 Task: Create a due date automation trigger when advanced on, on the tuesday before a card is due add content with a description not containing resume at 11:00 AM.
Action: Mouse moved to (869, 267)
Screenshot: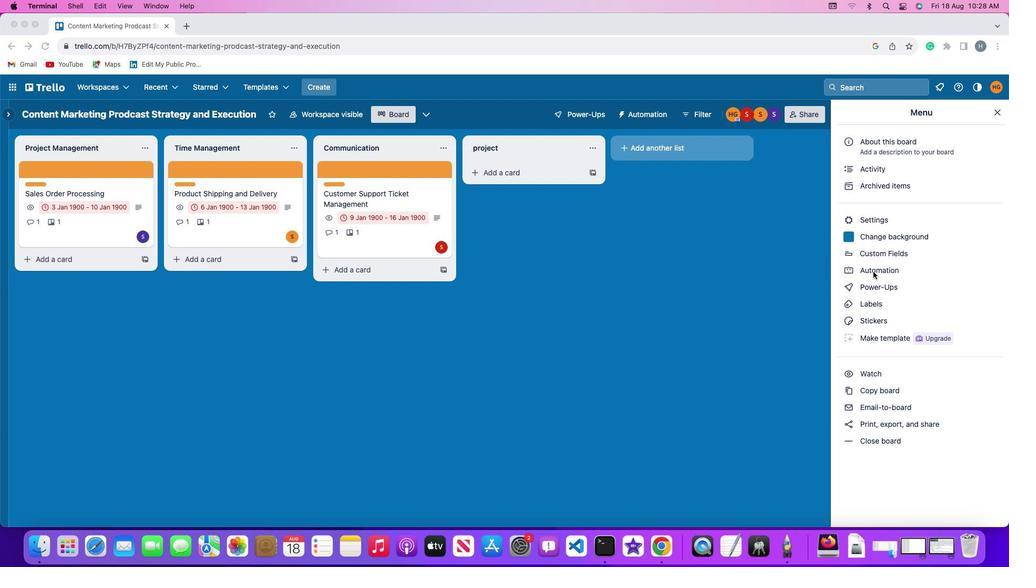 
Action: Mouse pressed left at (869, 267)
Screenshot: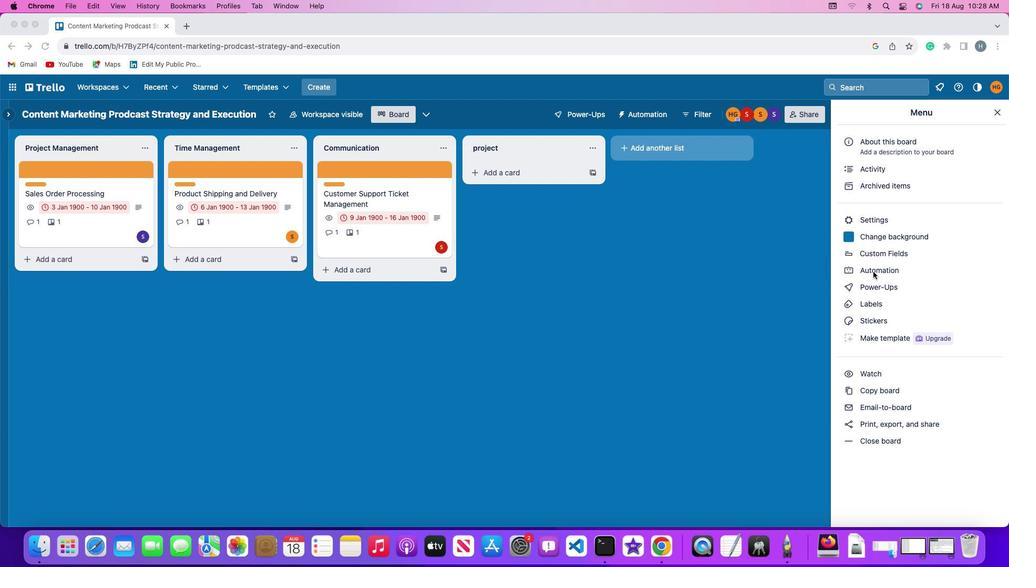 
Action: Mouse pressed left at (869, 267)
Screenshot: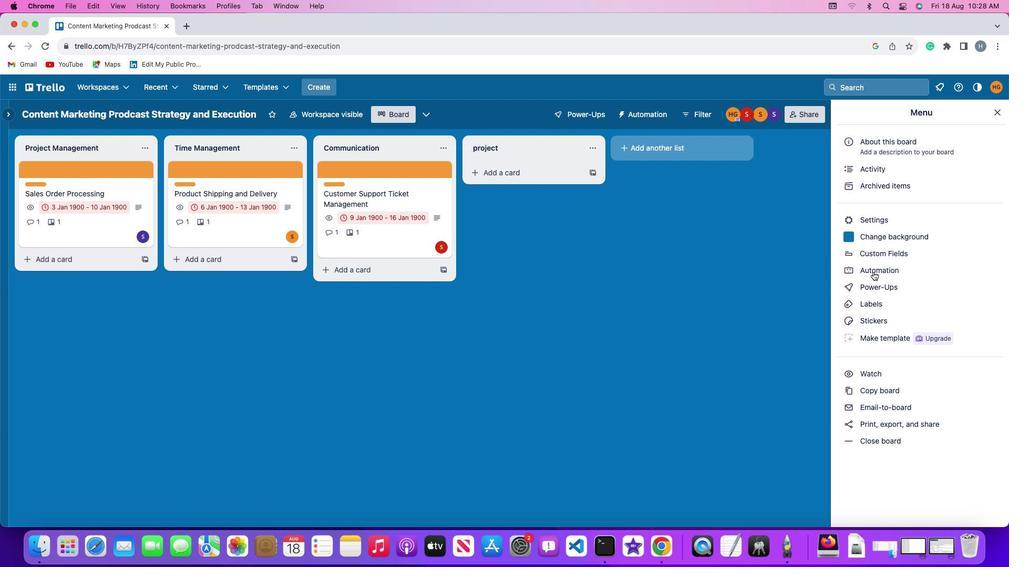 
Action: Mouse moved to (54, 243)
Screenshot: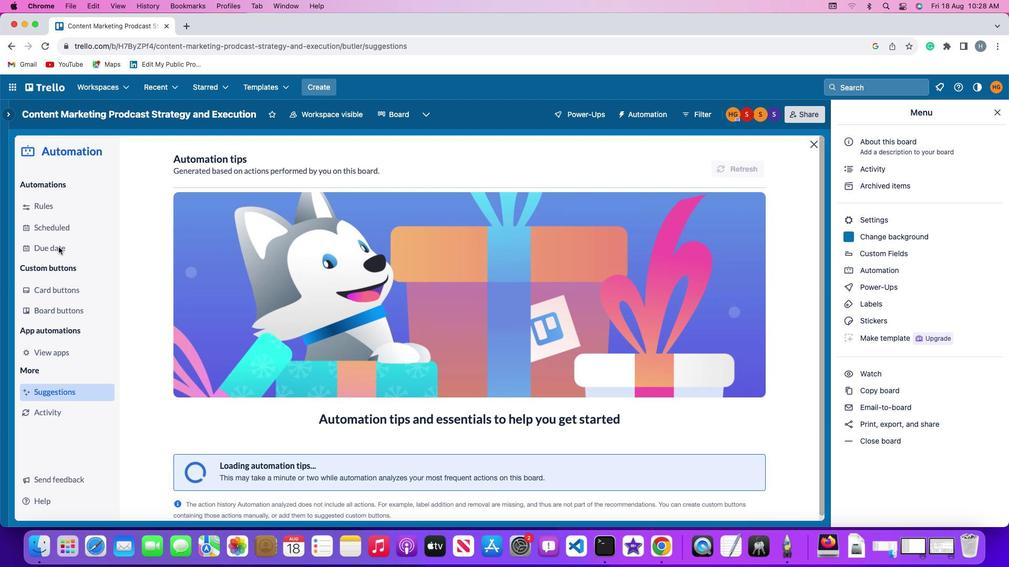 
Action: Mouse pressed left at (54, 243)
Screenshot: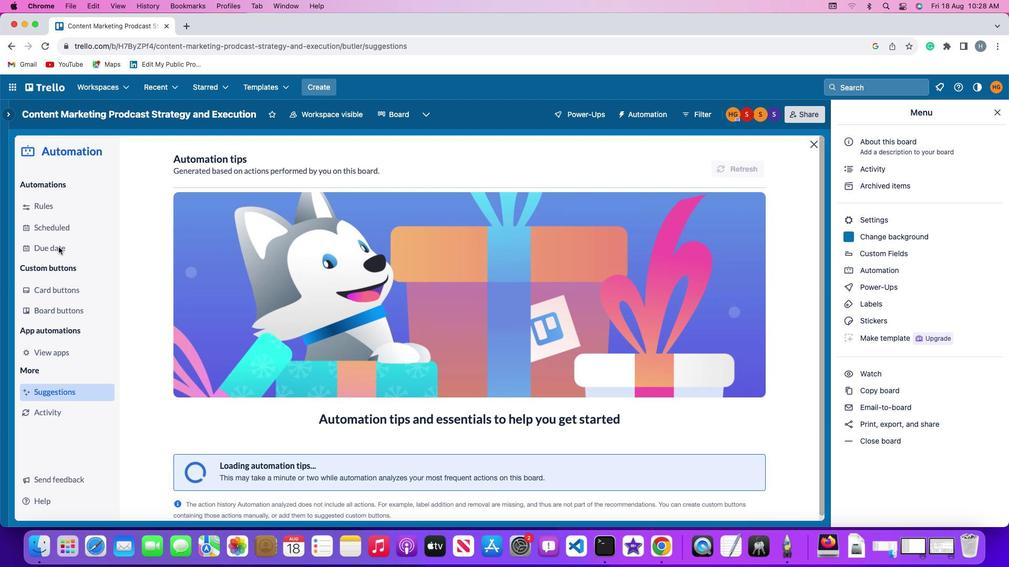 
Action: Mouse moved to (700, 158)
Screenshot: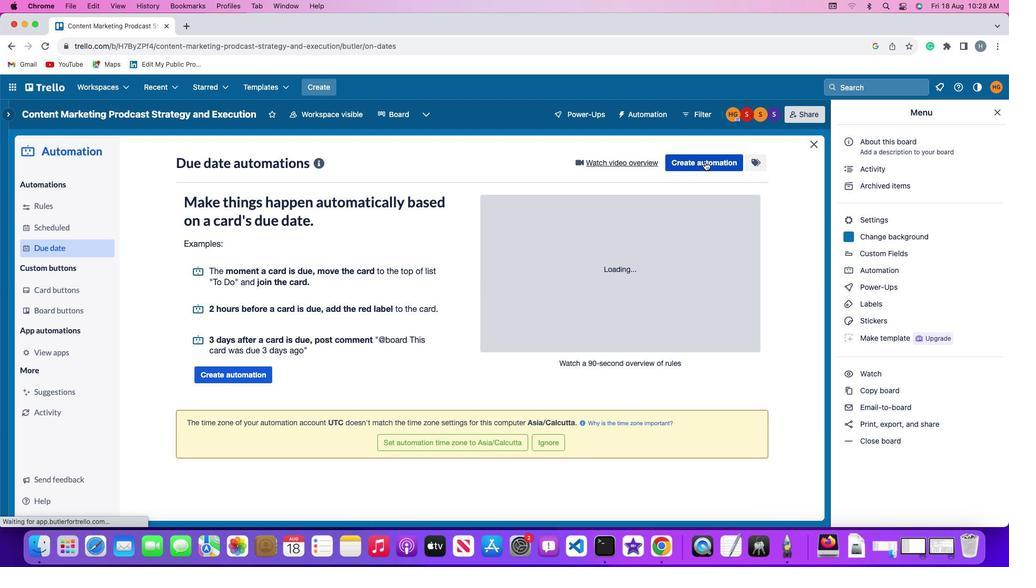 
Action: Mouse pressed left at (700, 158)
Screenshot: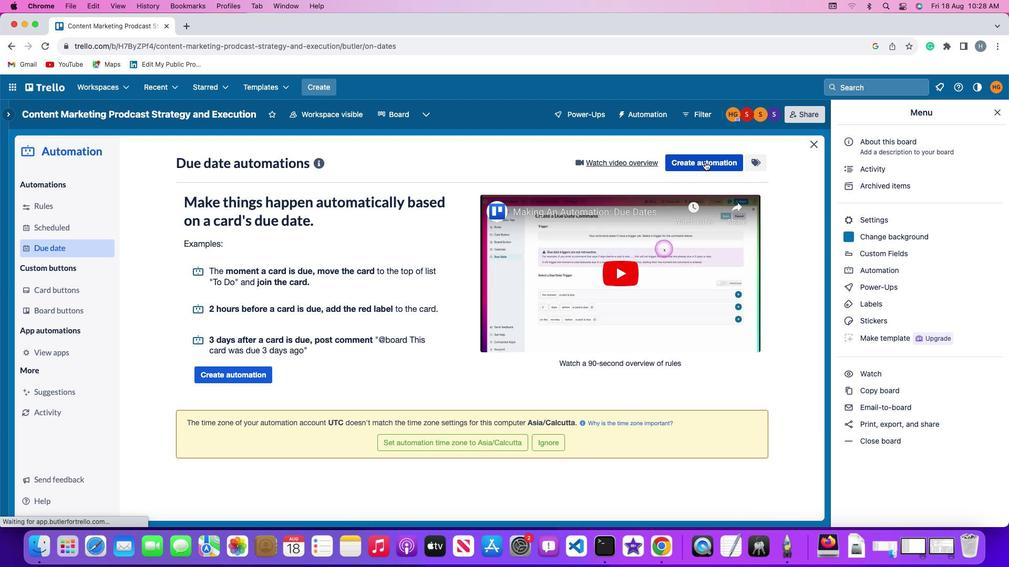 
Action: Mouse moved to (193, 260)
Screenshot: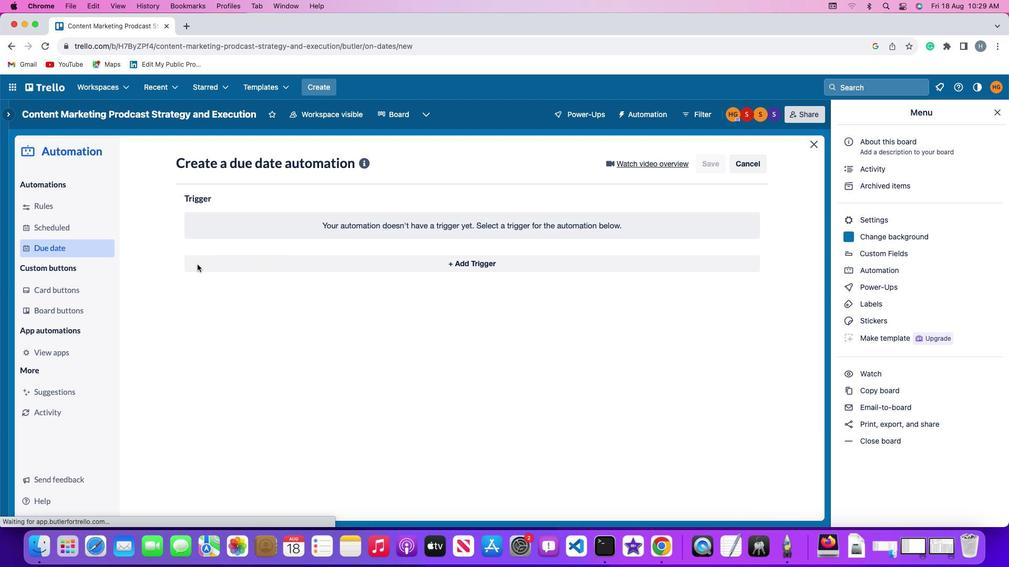 
Action: Mouse pressed left at (193, 260)
Screenshot: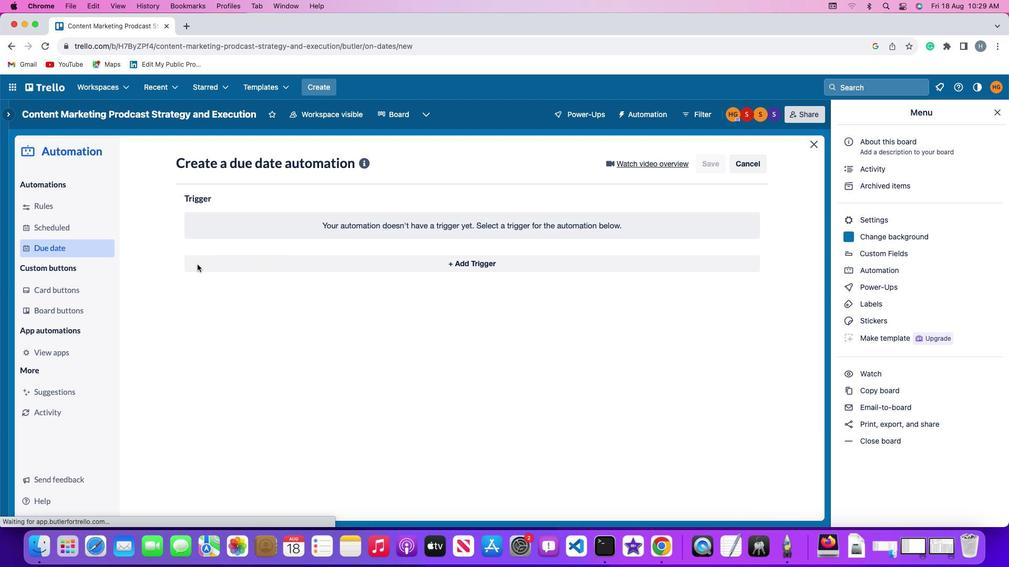 
Action: Mouse moved to (236, 460)
Screenshot: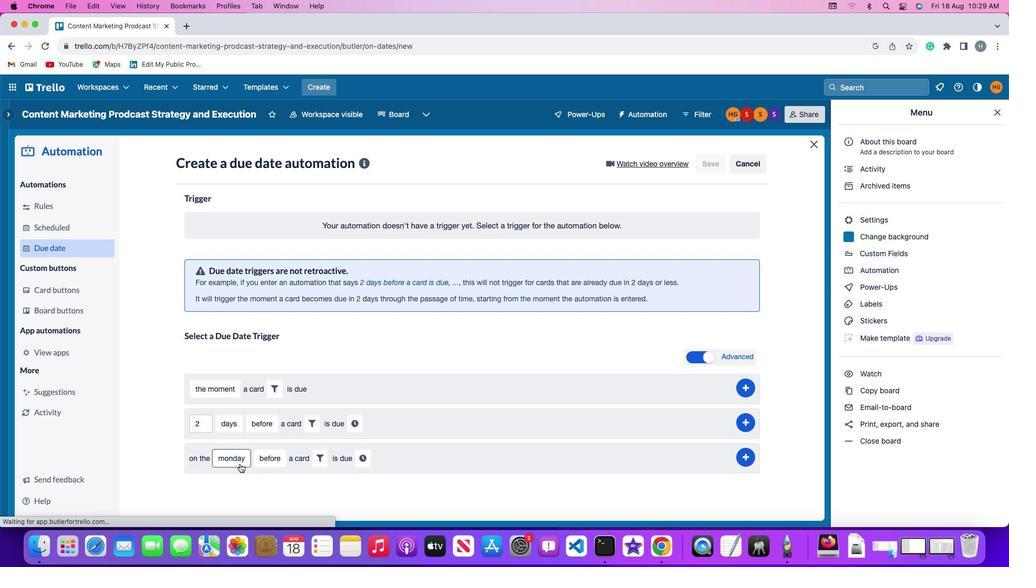 
Action: Mouse pressed left at (236, 460)
Screenshot: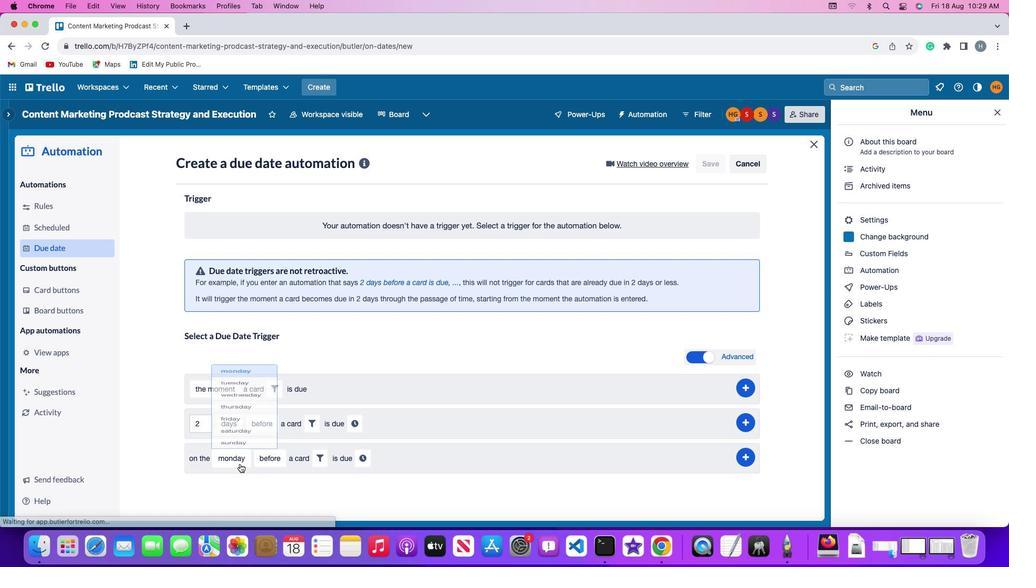 
Action: Mouse moved to (242, 329)
Screenshot: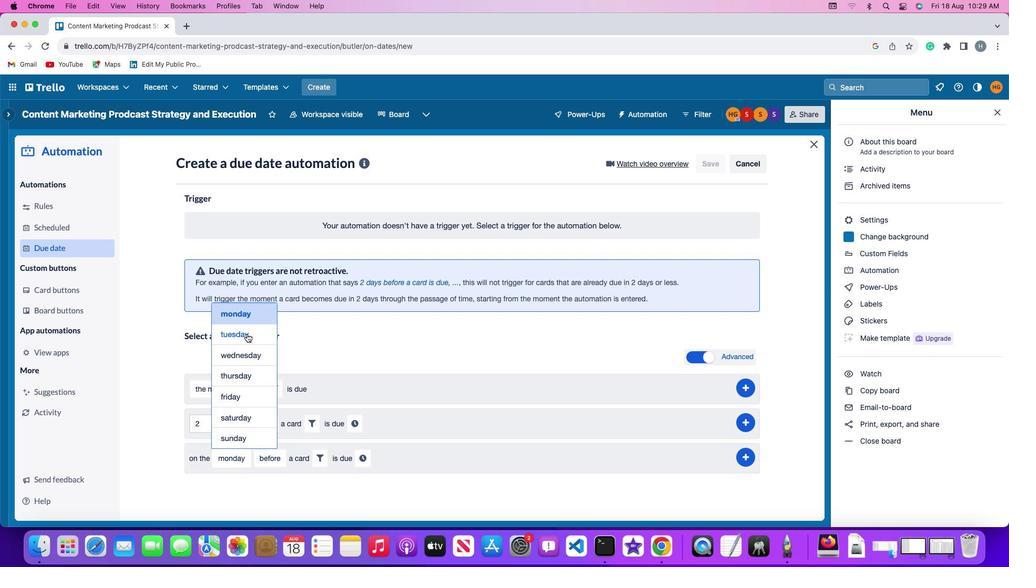 
Action: Mouse pressed left at (242, 329)
Screenshot: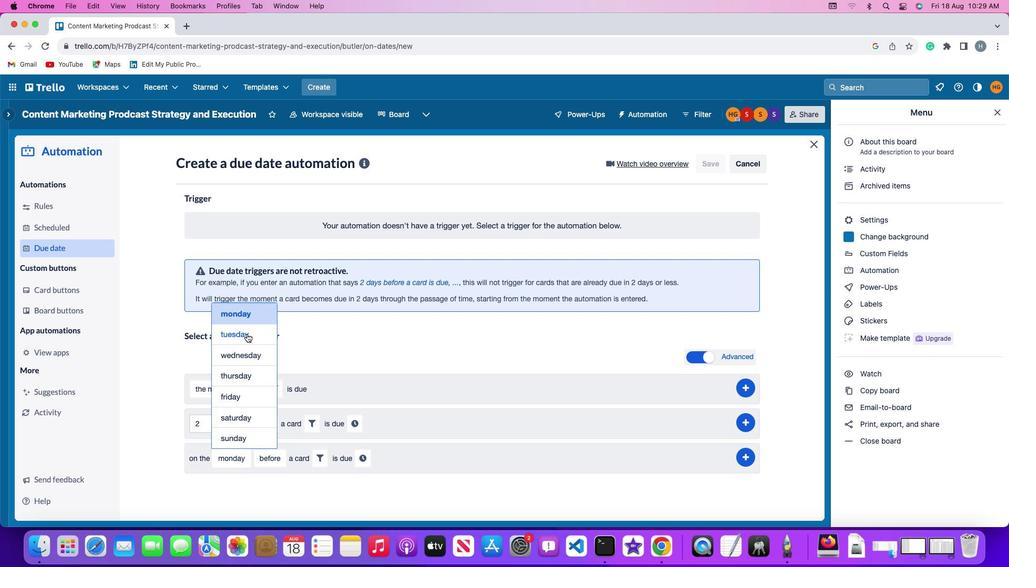 
Action: Mouse moved to (267, 450)
Screenshot: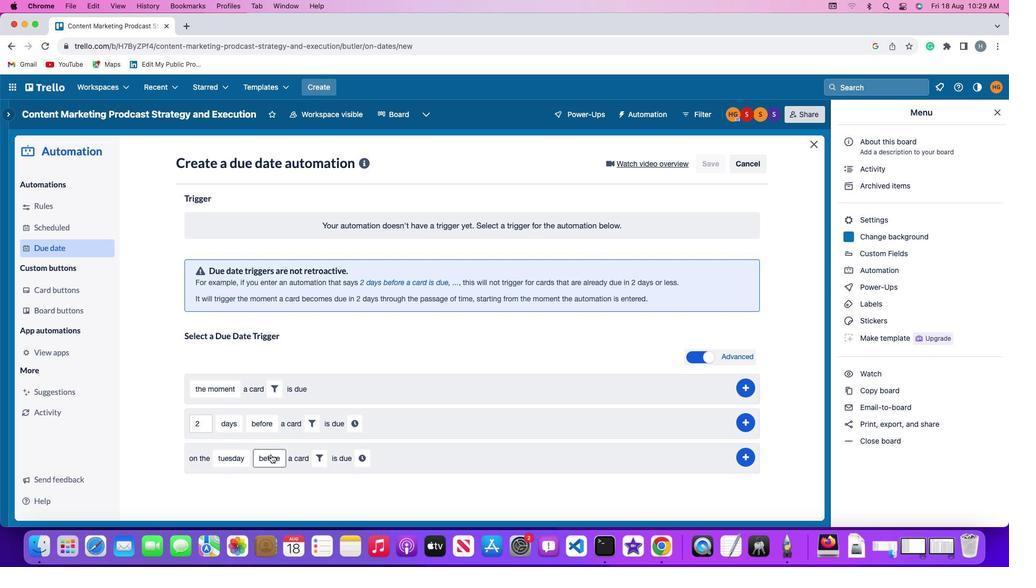 
Action: Mouse pressed left at (267, 450)
Screenshot: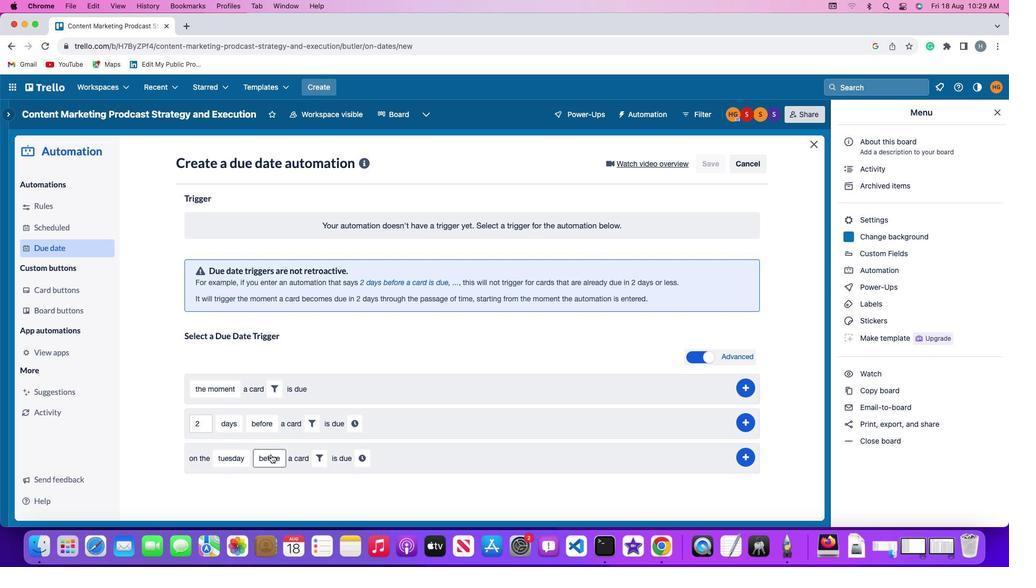 
Action: Mouse moved to (278, 374)
Screenshot: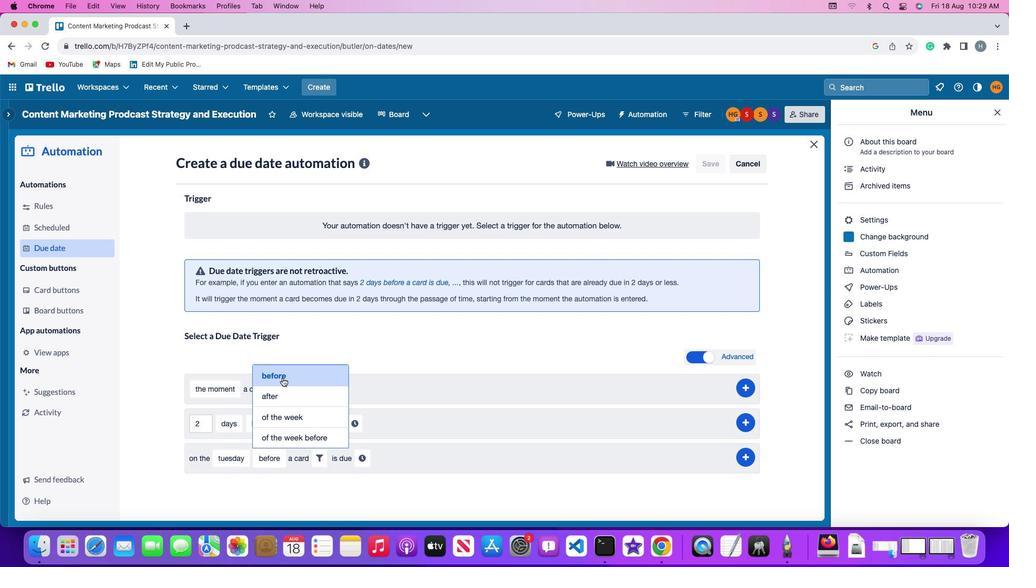 
Action: Mouse pressed left at (278, 374)
Screenshot: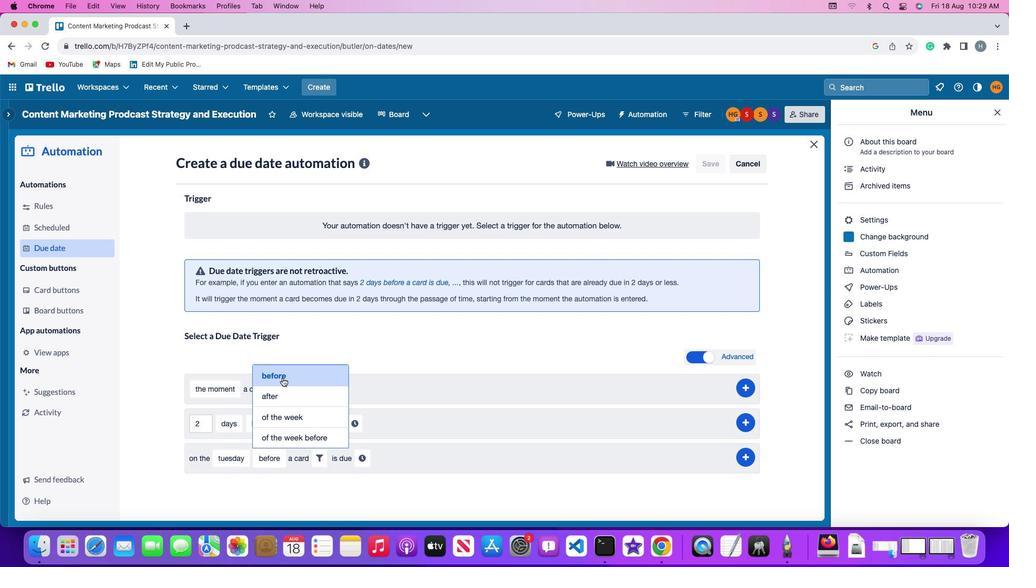 
Action: Mouse moved to (319, 455)
Screenshot: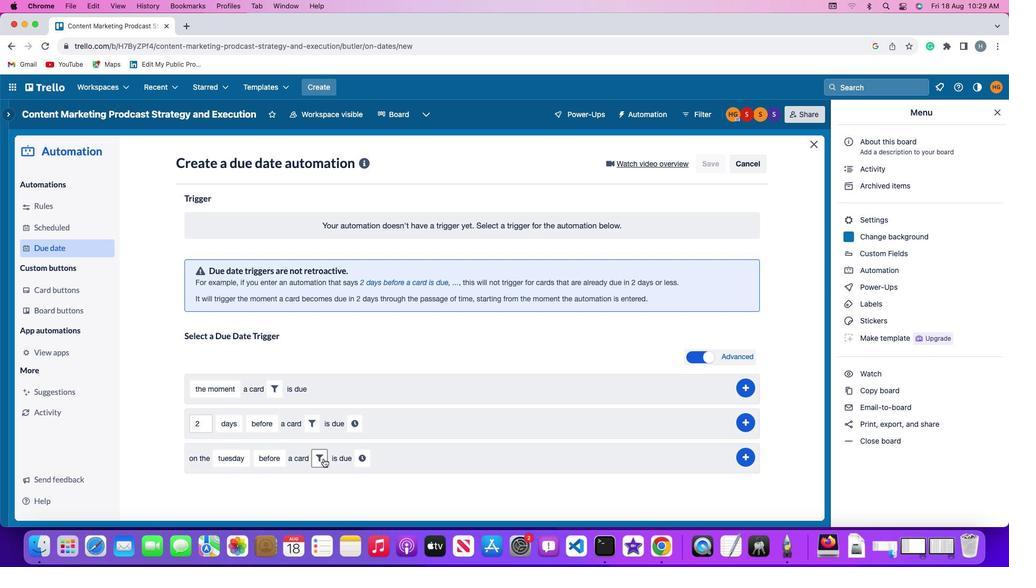
Action: Mouse pressed left at (319, 455)
Screenshot: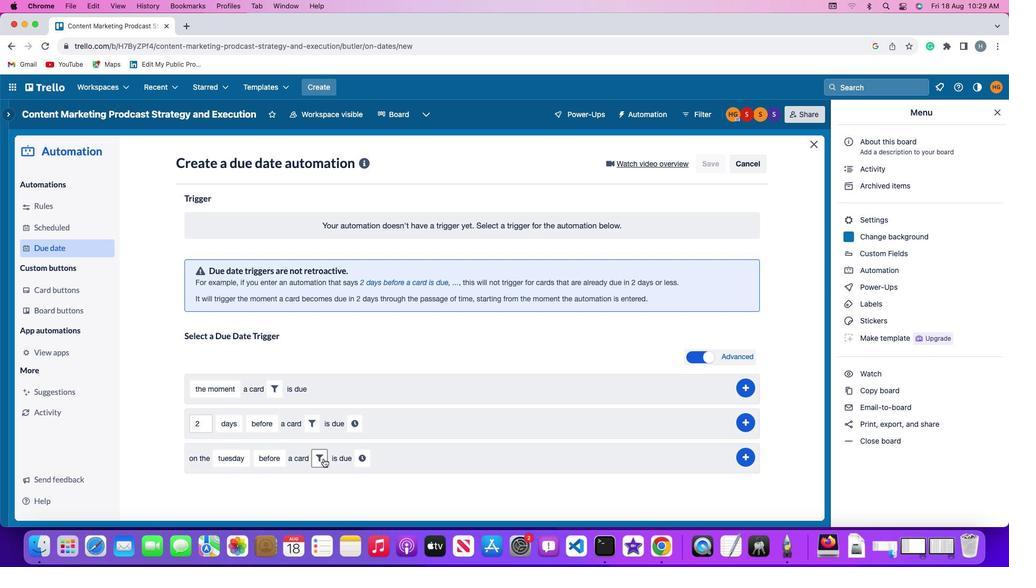 
Action: Mouse moved to (449, 485)
Screenshot: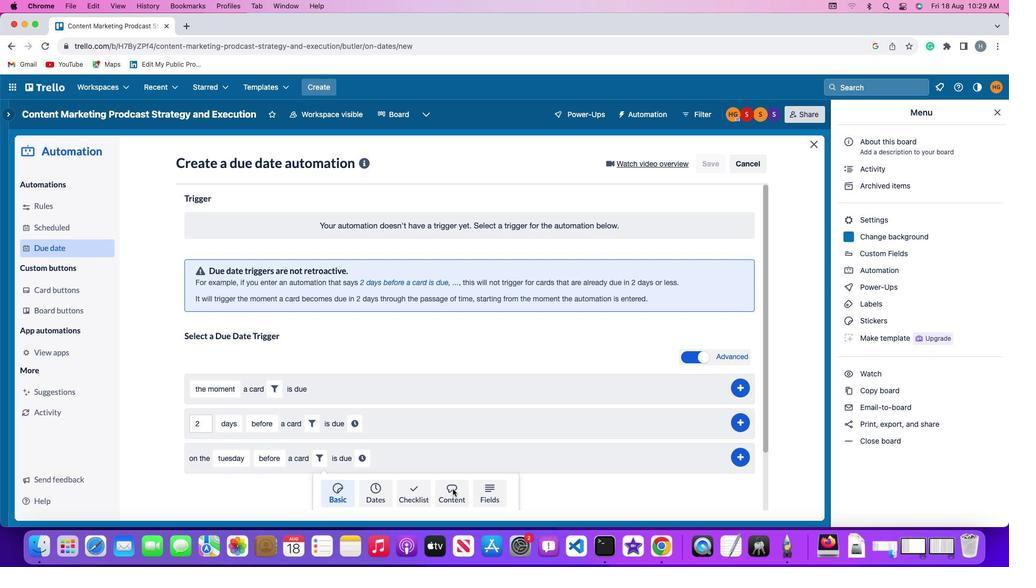
Action: Mouse pressed left at (449, 485)
Screenshot: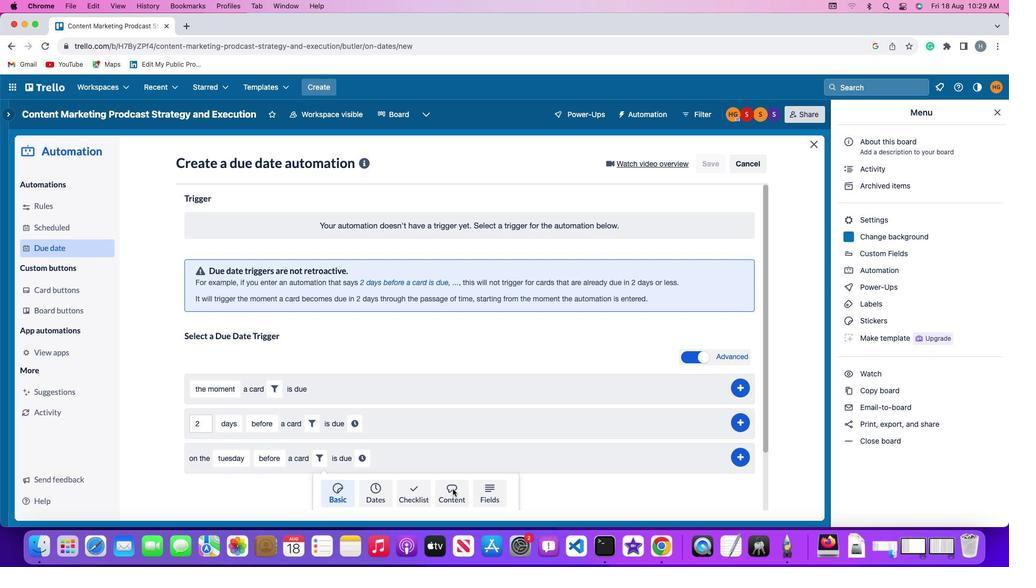 
Action: Mouse moved to (270, 482)
Screenshot: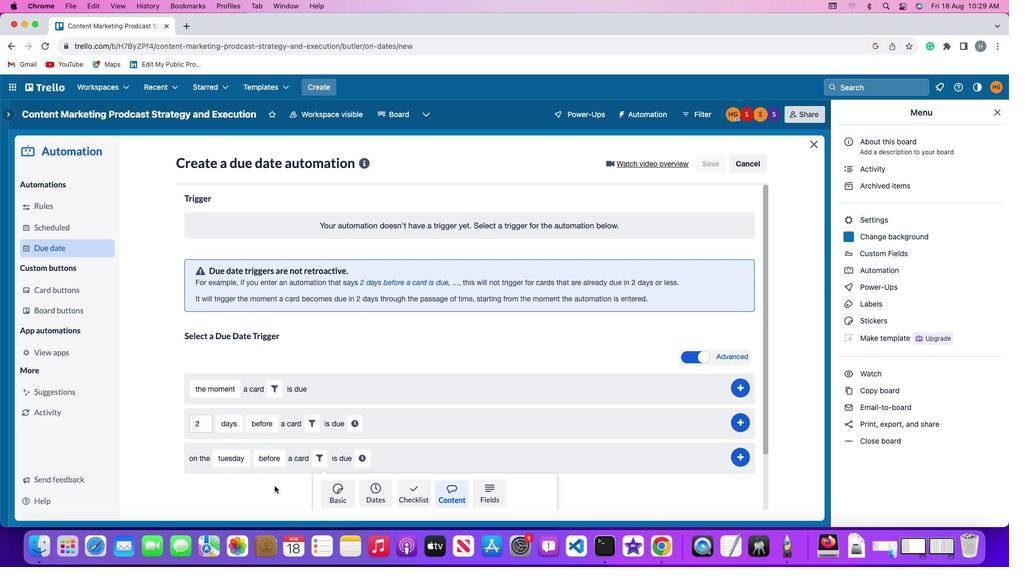 
Action: Mouse scrolled (270, 482) with delta (-3, -4)
Screenshot: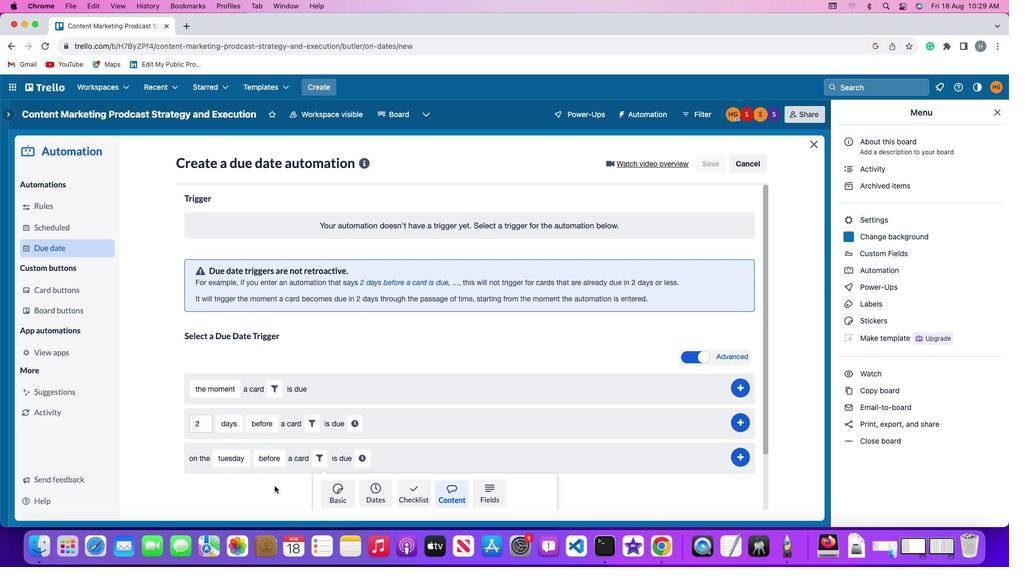 
Action: Mouse scrolled (270, 482) with delta (-3, -4)
Screenshot: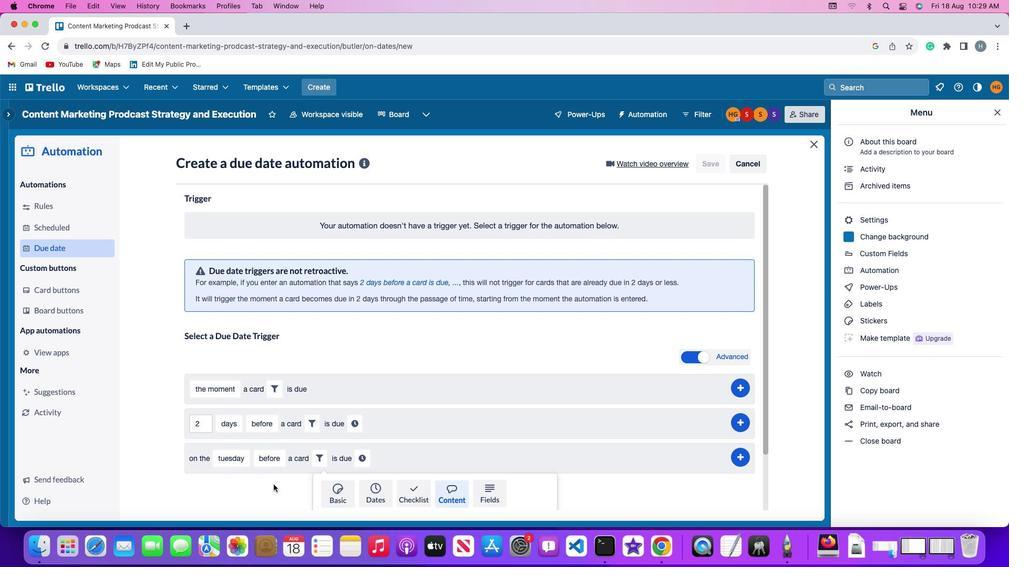 
Action: Mouse scrolled (270, 482) with delta (-3, -5)
Screenshot: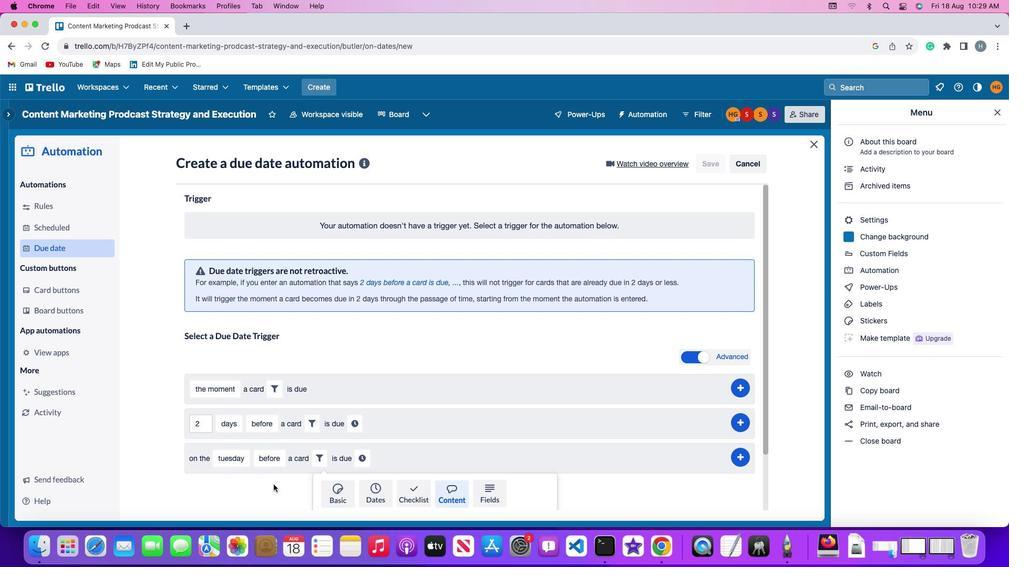 
Action: Mouse moved to (269, 480)
Screenshot: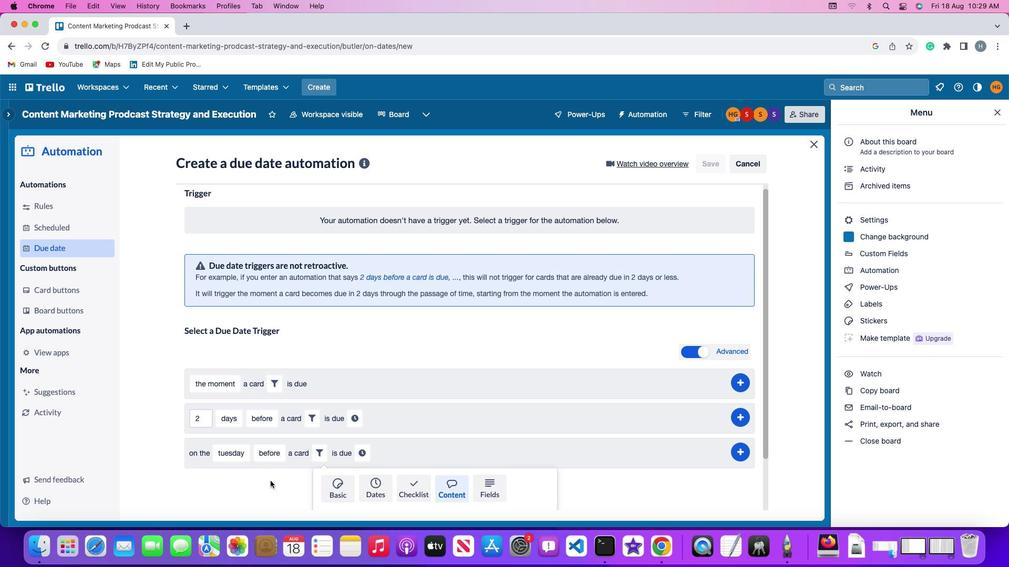 
Action: Mouse scrolled (269, 480) with delta (-3, -6)
Screenshot: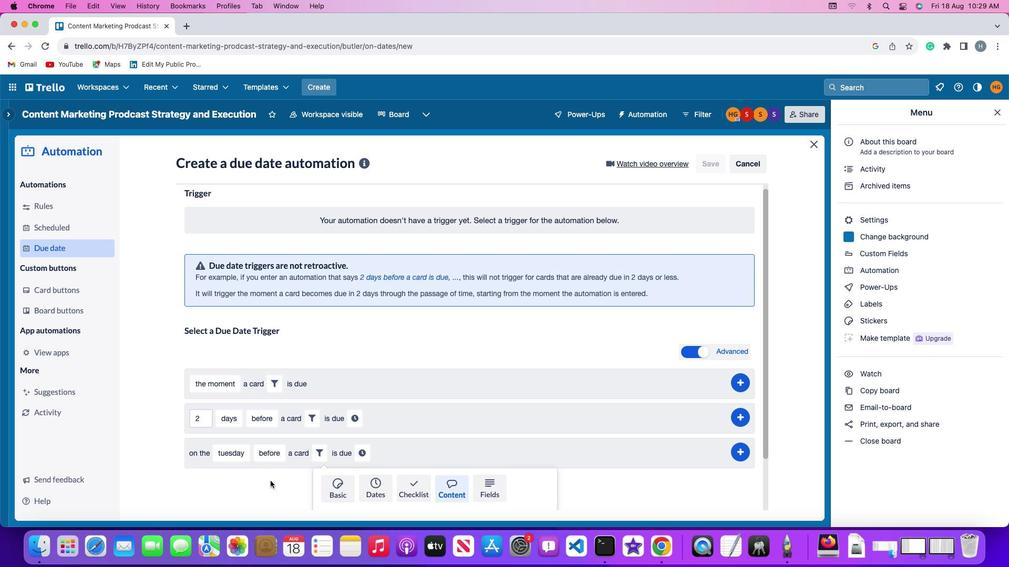 
Action: Mouse moved to (265, 476)
Screenshot: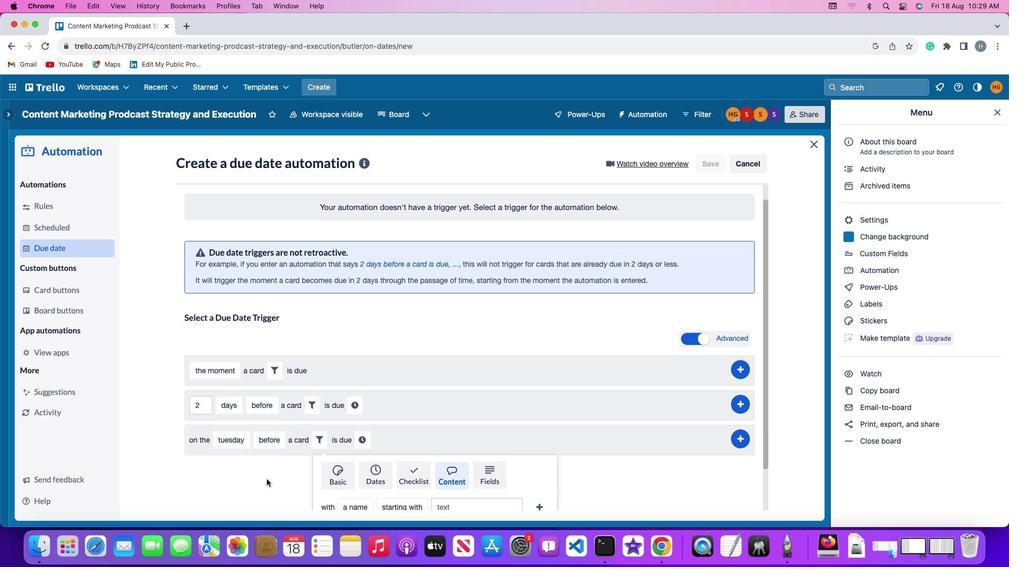 
Action: Mouse scrolled (265, 476) with delta (-3, -6)
Screenshot: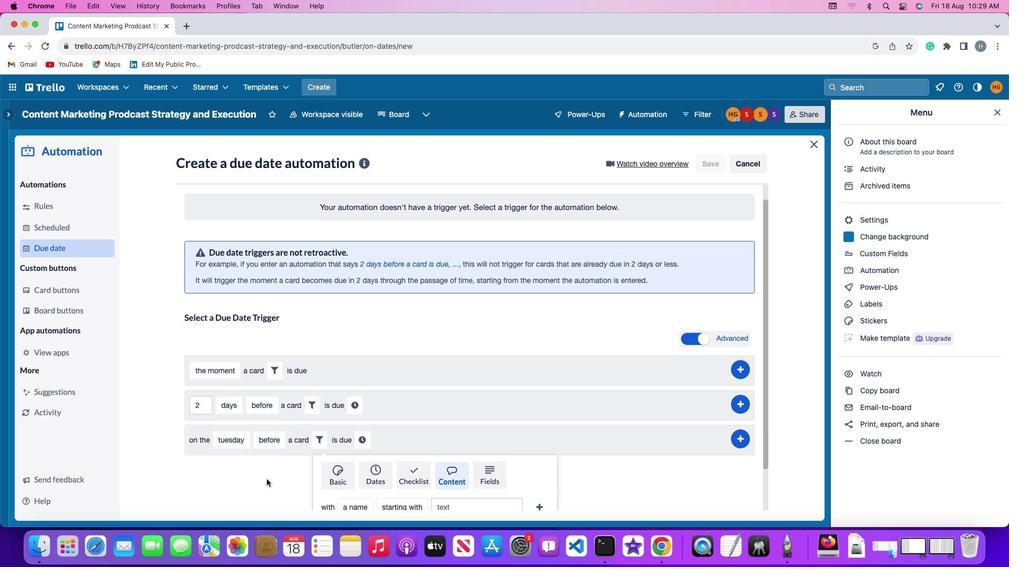 
Action: Mouse moved to (352, 455)
Screenshot: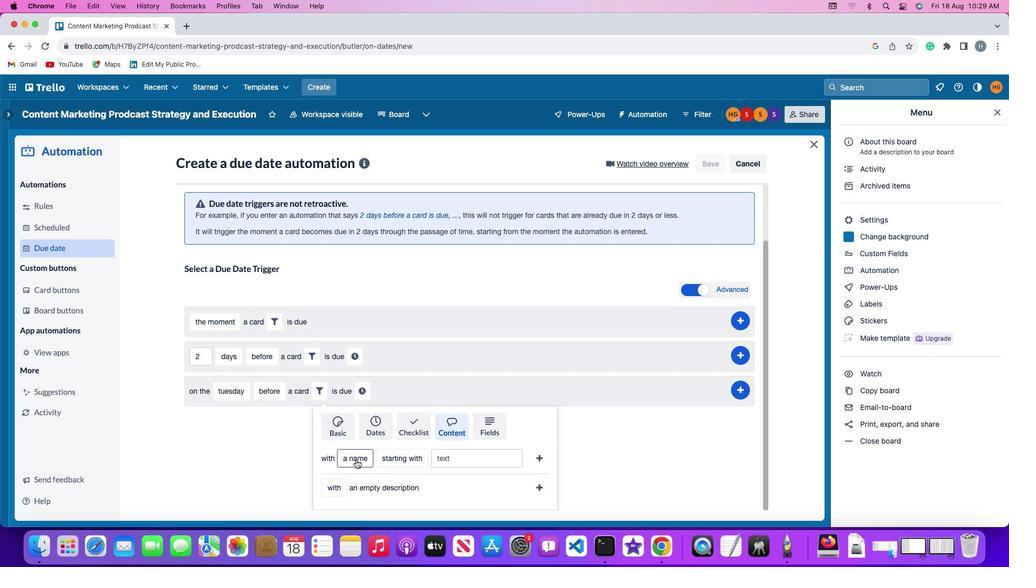 
Action: Mouse pressed left at (352, 455)
Screenshot: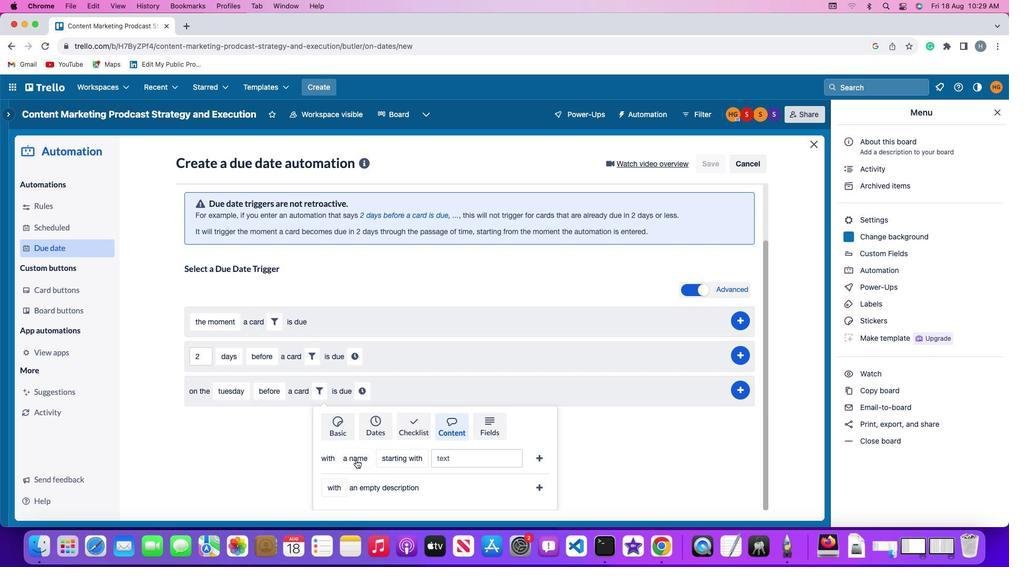
Action: Mouse moved to (360, 415)
Screenshot: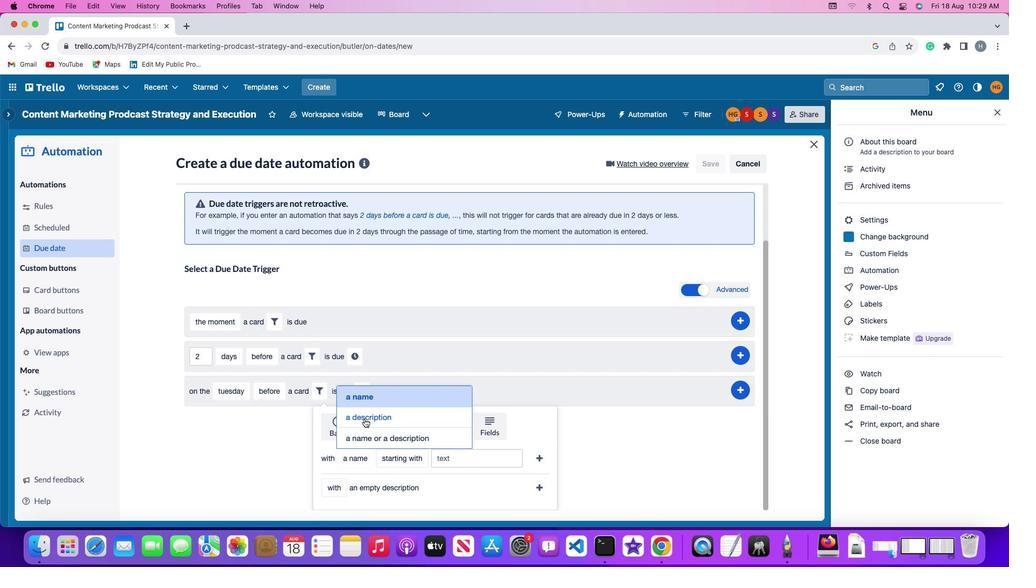 
Action: Mouse pressed left at (360, 415)
Screenshot: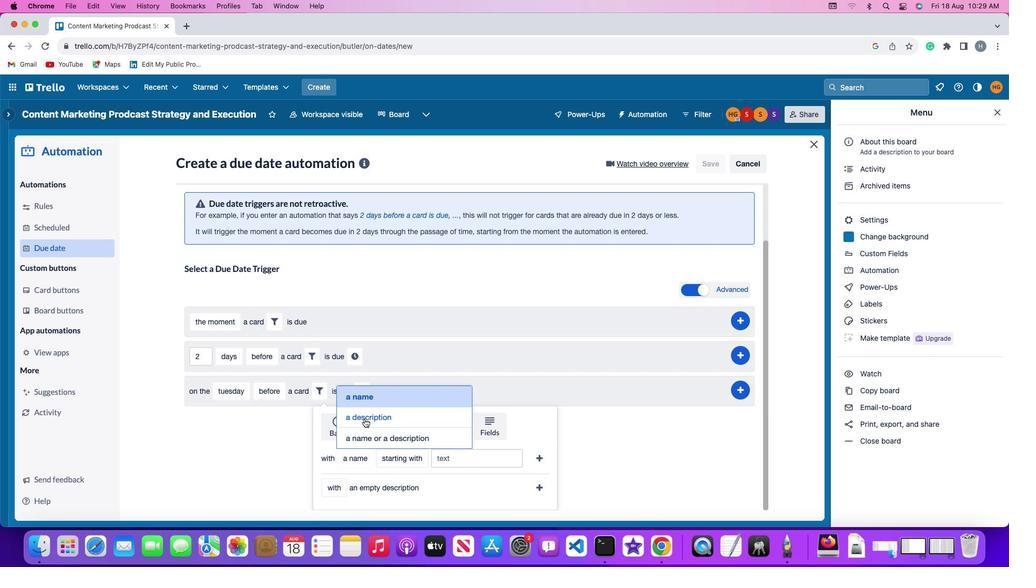 
Action: Mouse moved to (408, 452)
Screenshot: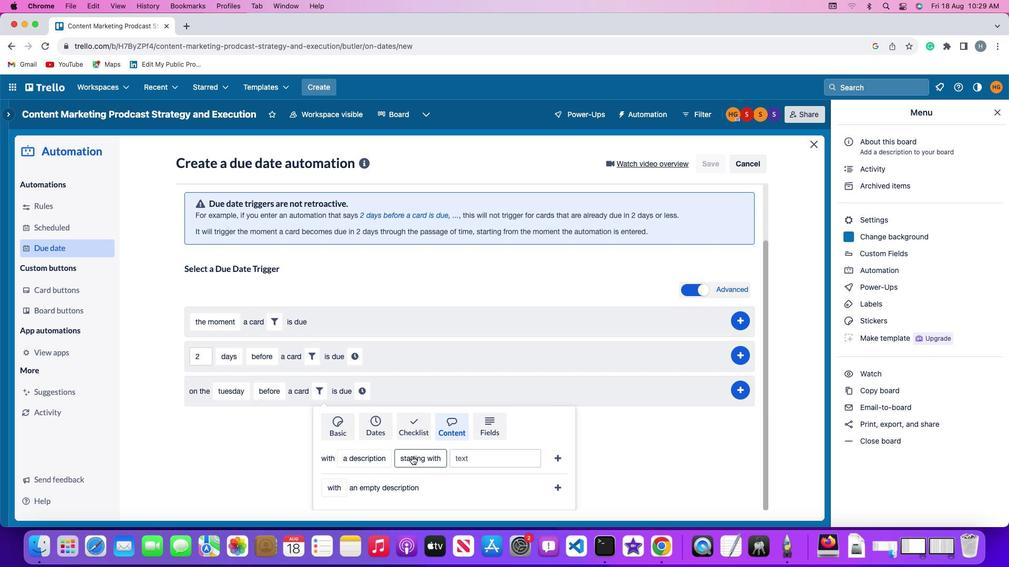 
Action: Mouse pressed left at (408, 452)
Screenshot: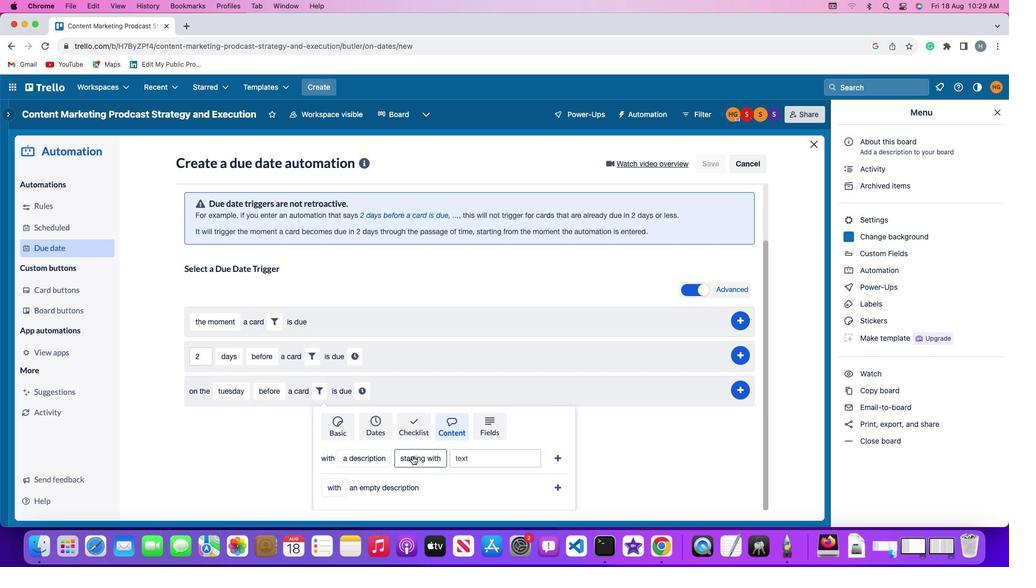 
Action: Mouse moved to (406, 435)
Screenshot: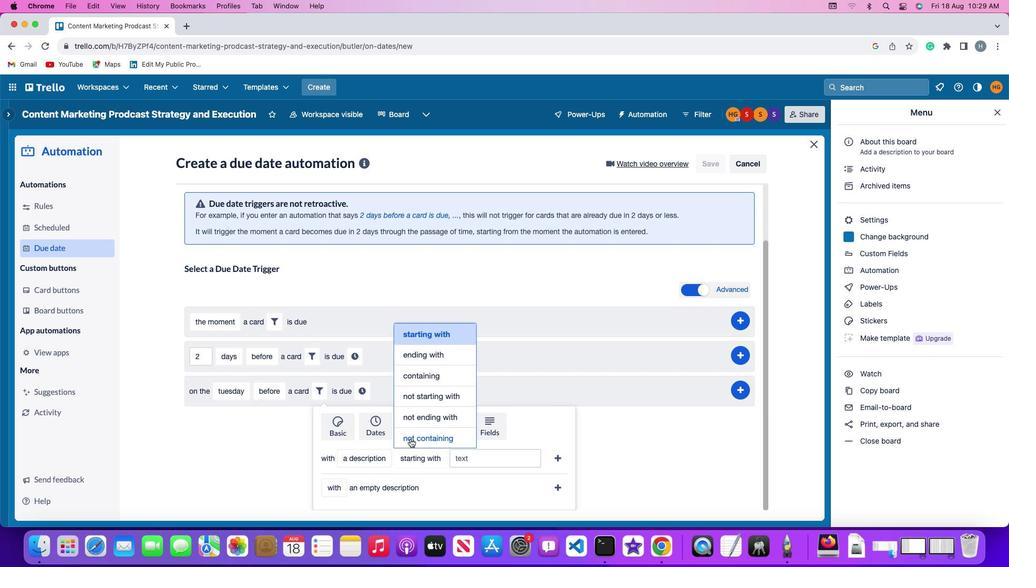 
Action: Mouse pressed left at (406, 435)
Screenshot: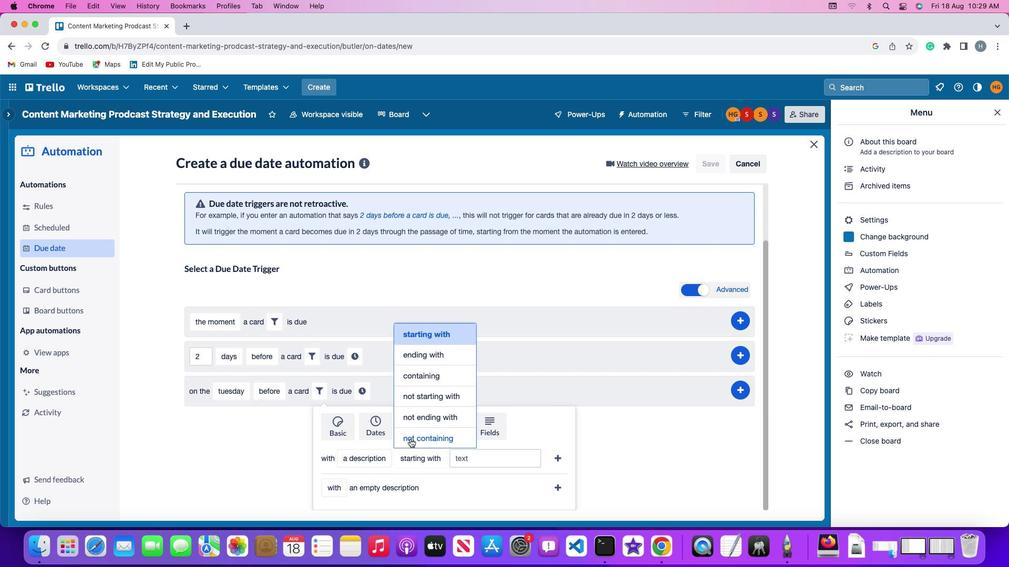 
Action: Mouse moved to (474, 452)
Screenshot: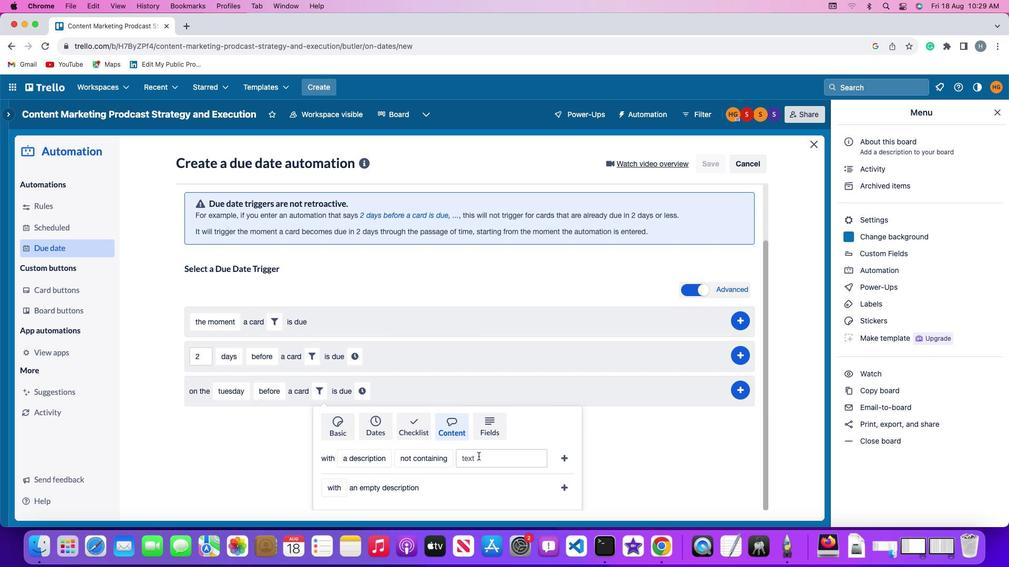 
Action: Mouse pressed left at (474, 452)
Screenshot: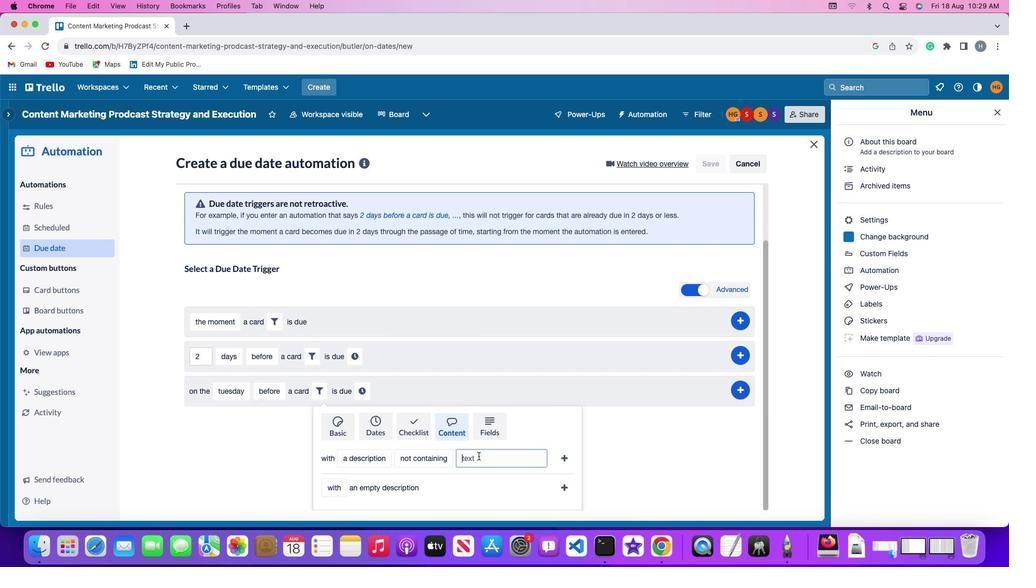 
Action: Mouse moved to (475, 451)
Screenshot: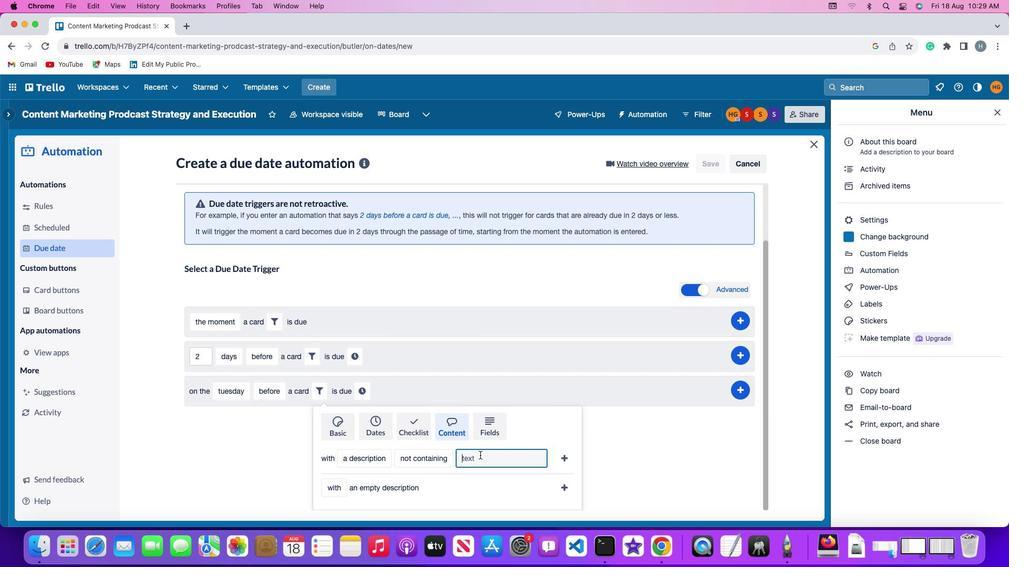 
Action: Key pressed 'r''e''s''u''m''e'
Screenshot: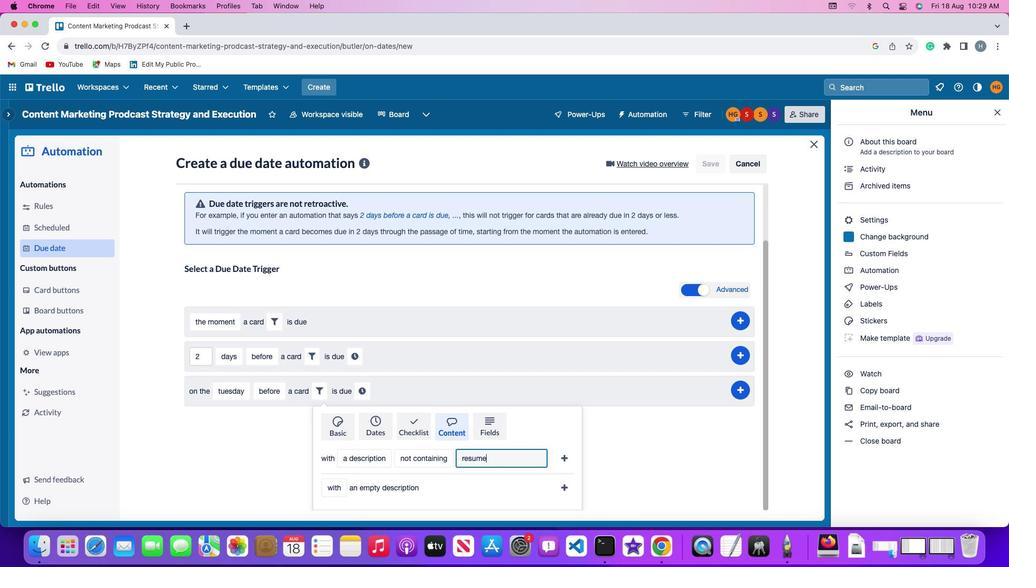 
Action: Mouse moved to (562, 453)
Screenshot: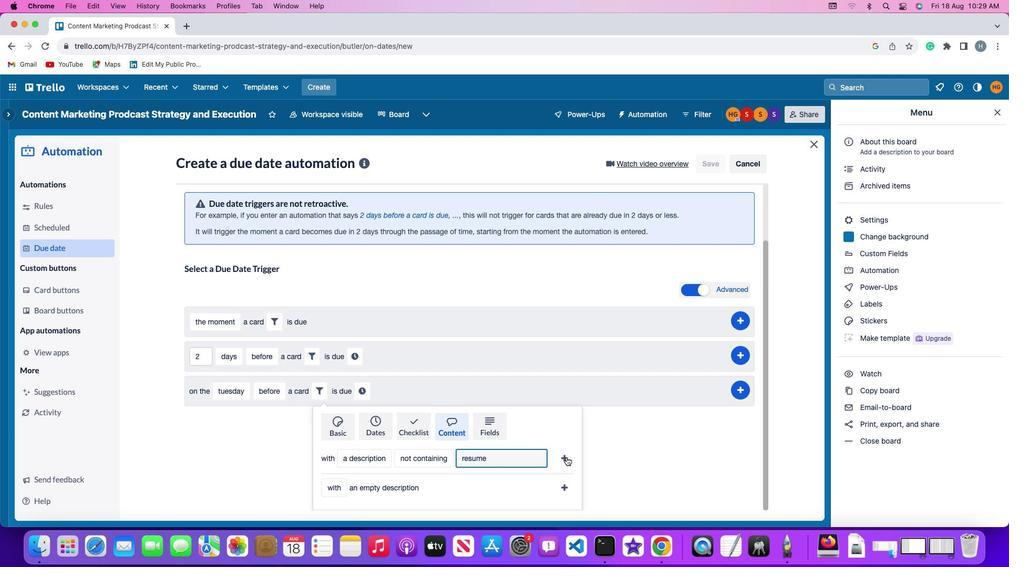 
Action: Mouse pressed left at (562, 453)
Screenshot: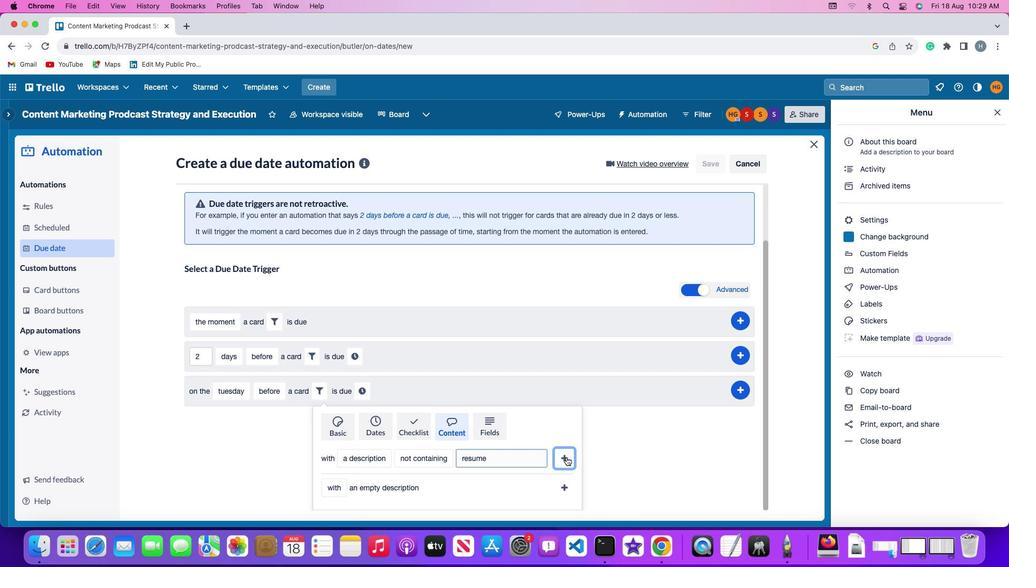 
Action: Mouse moved to (526, 449)
Screenshot: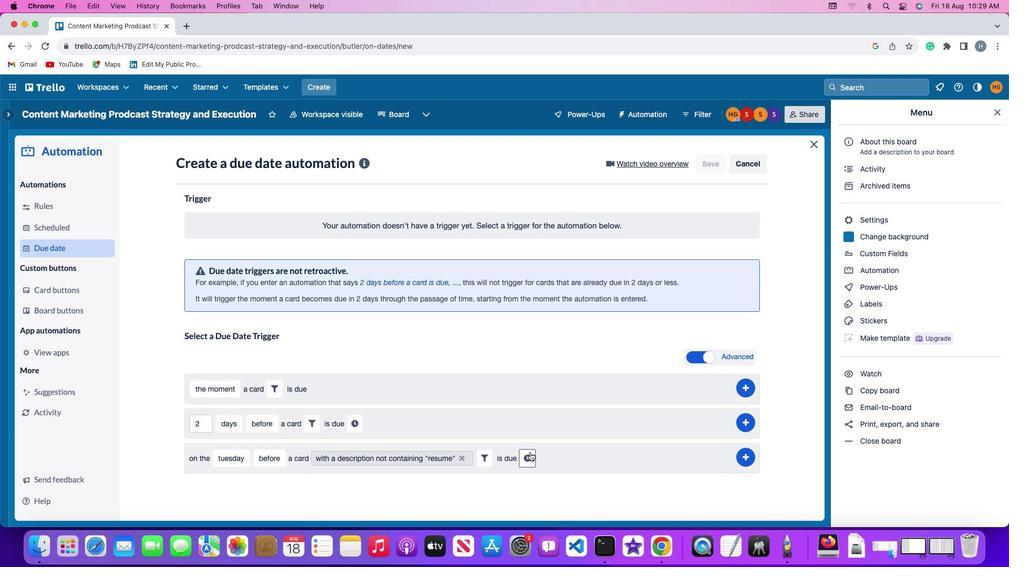 
Action: Mouse pressed left at (526, 449)
Screenshot: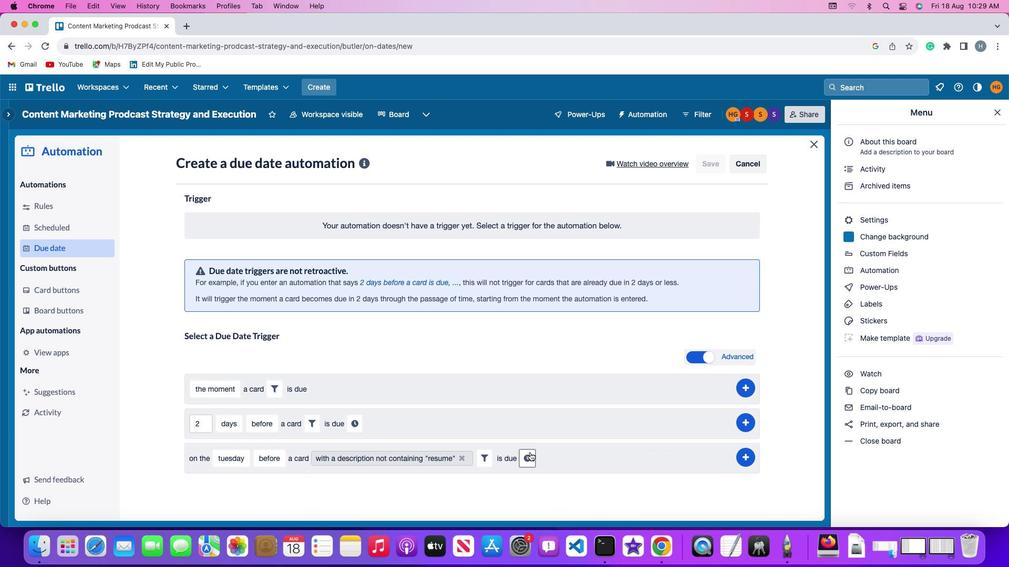 
Action: Mouse moved to (546, 453)
Screenshot: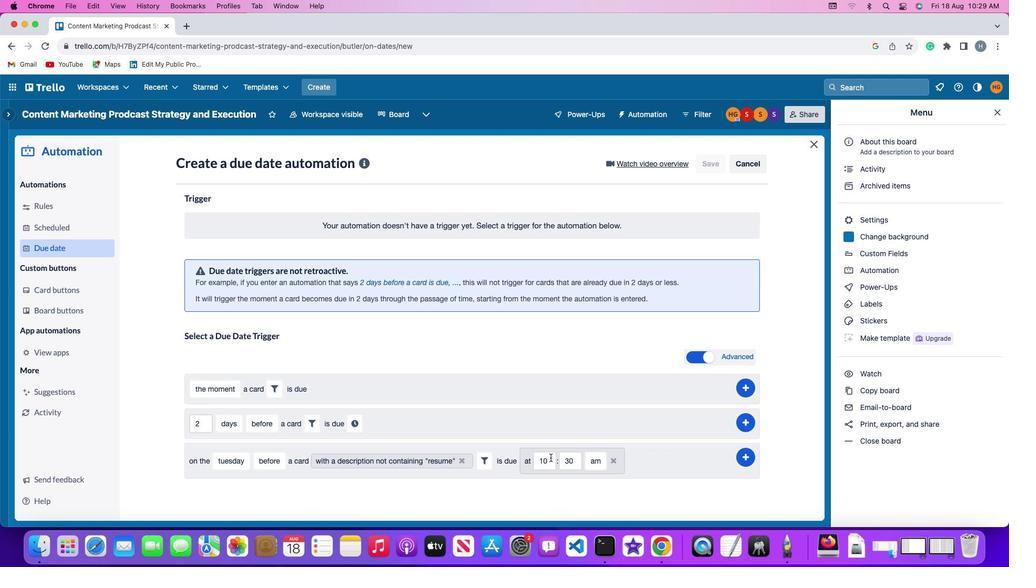 
Action: Mouse pressed left at (546, 453)
Screenshot: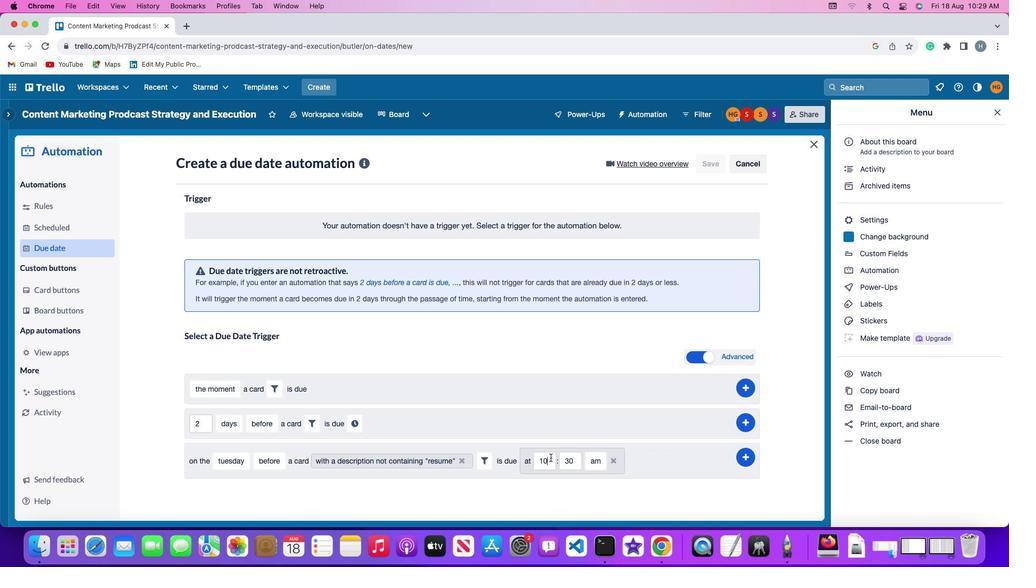 
Action: Key pressed Key.backspace'1'
Screenshot: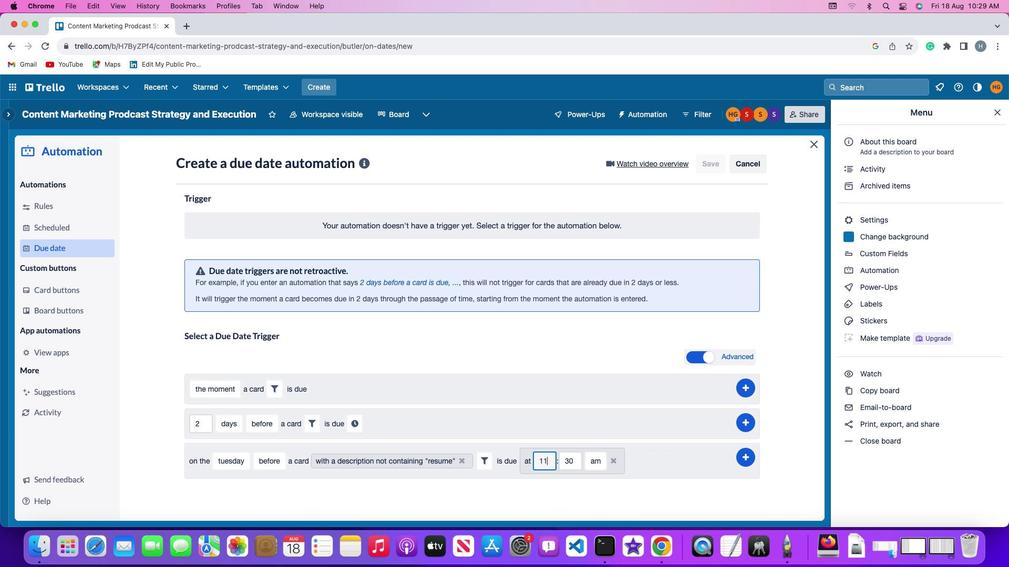 
Action: Mouse moved to (569, 456)
Screenshot: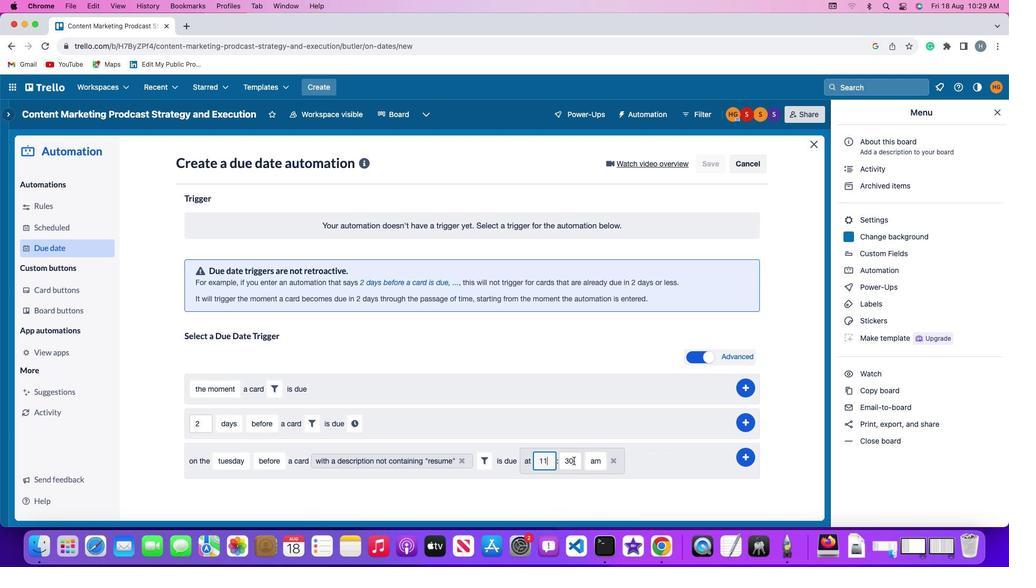 
Action: Mouse pressed left at (569, 456)
Screenshot: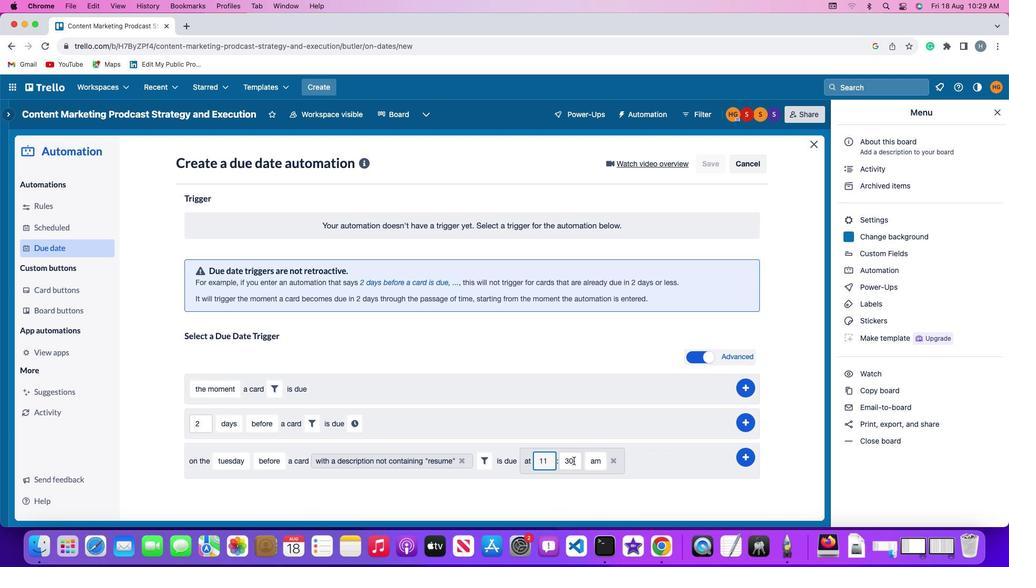 
Action: Mouse moved to (569, 456)
Screenshot: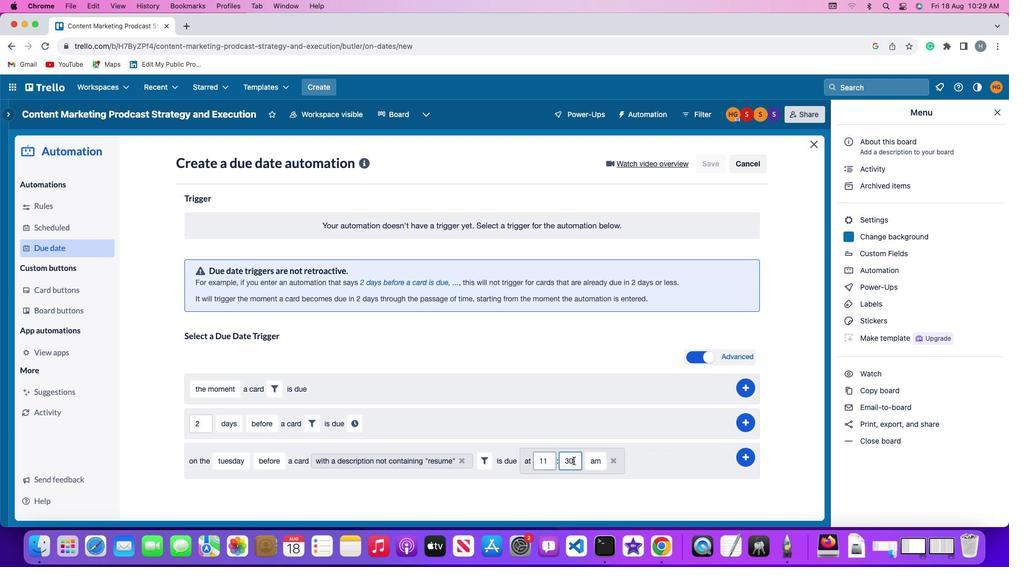 
Action: Key pressed Key.backspaceKey.backspace'0'
Screenshot: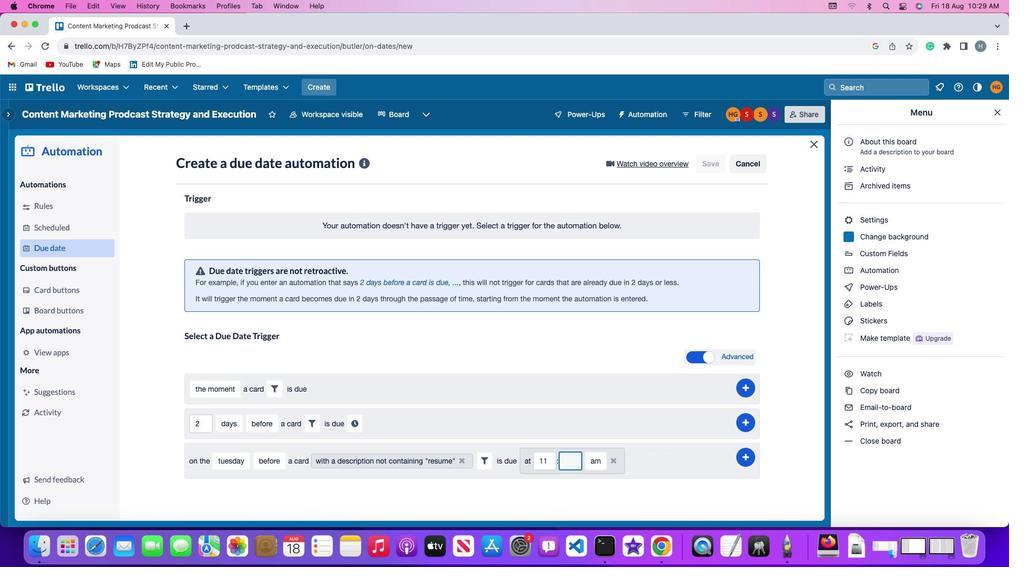 
Action: Mouse moved to (569, 457)
Screenshot: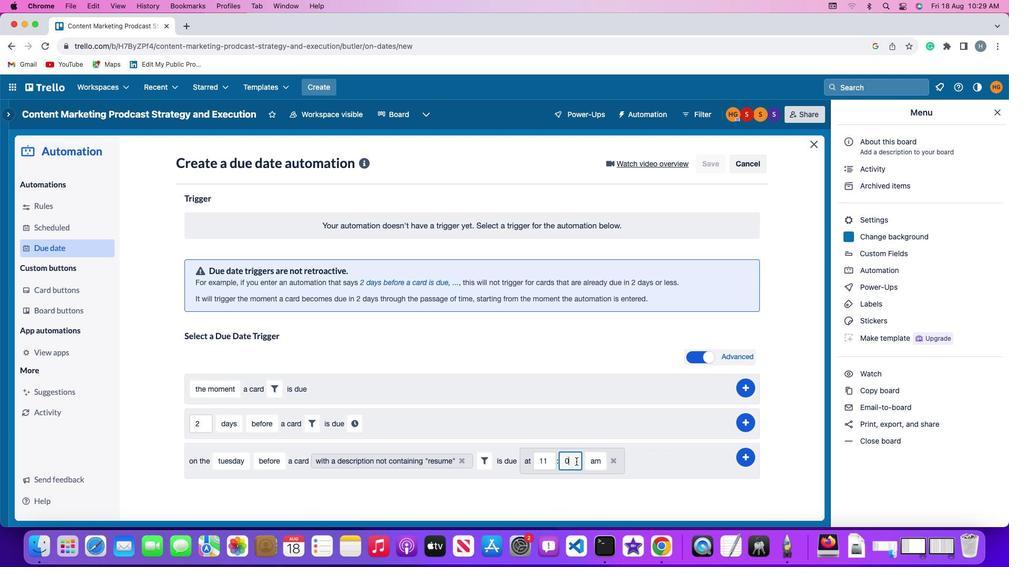 
Action: Key pressed '0'
Screenshot: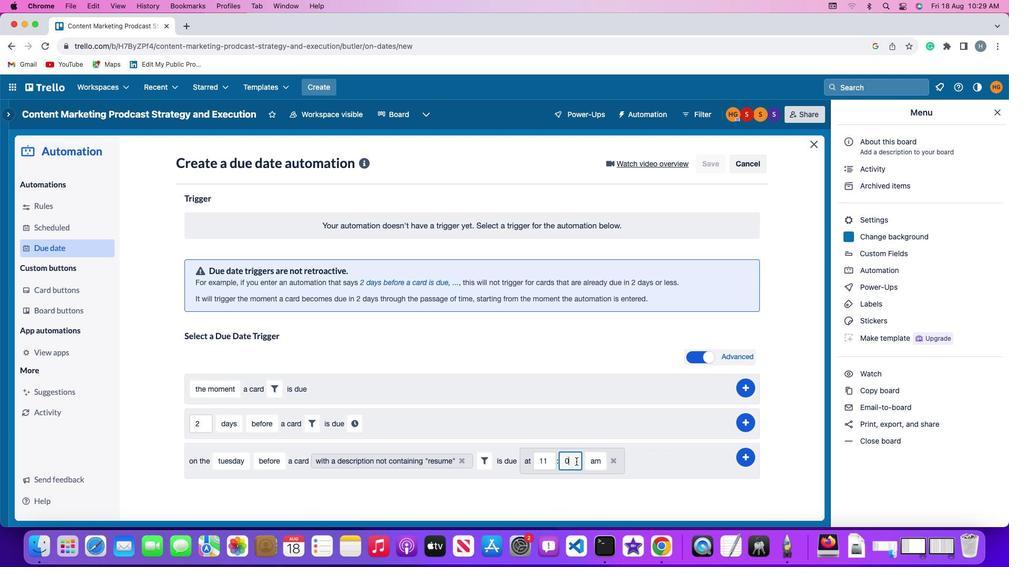 
Action: Mouse moved to (594, 458)
Screenshot: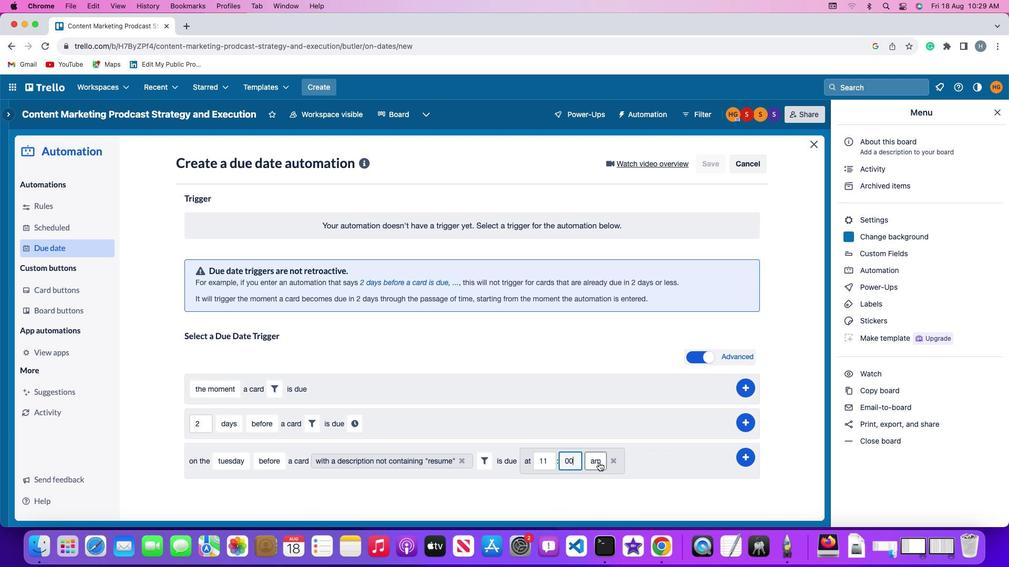 
Action: Mouse pressed left at (594, 458)
Screenshot: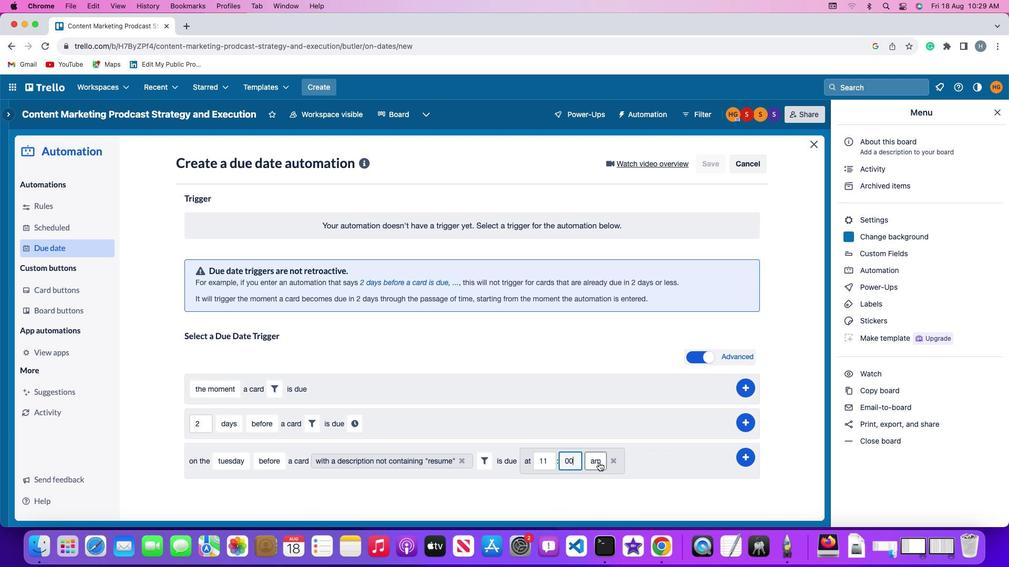 
Action: Mouse moved to (593, 483)
Screenshot: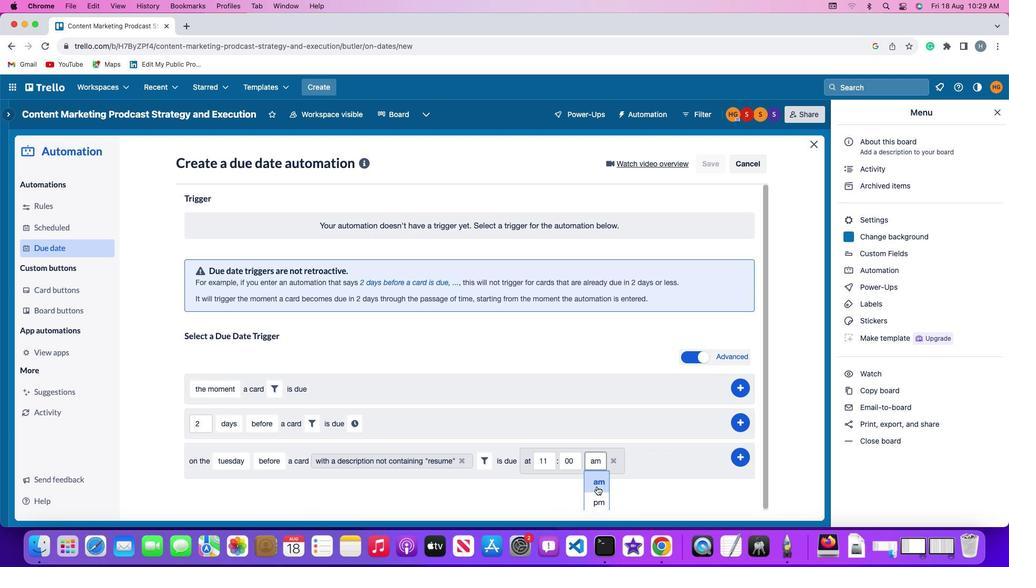 
Action: Mouse pressed left at (593, 483)
Screenshot: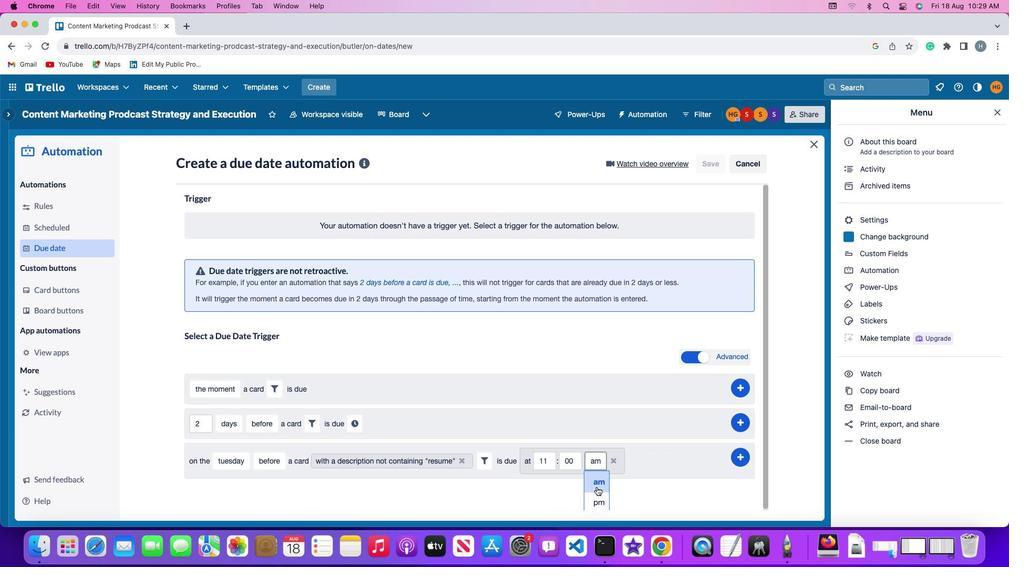 
Action: Mouse moved to (743, 453)
Screenshot: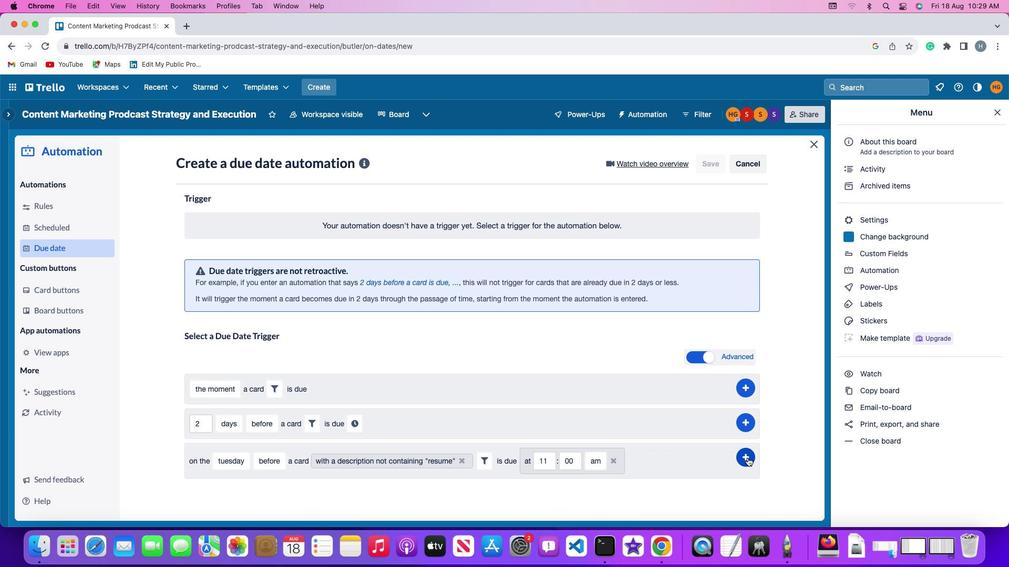 
Action: Mouse pressed left at (743, 453)
Screenshot: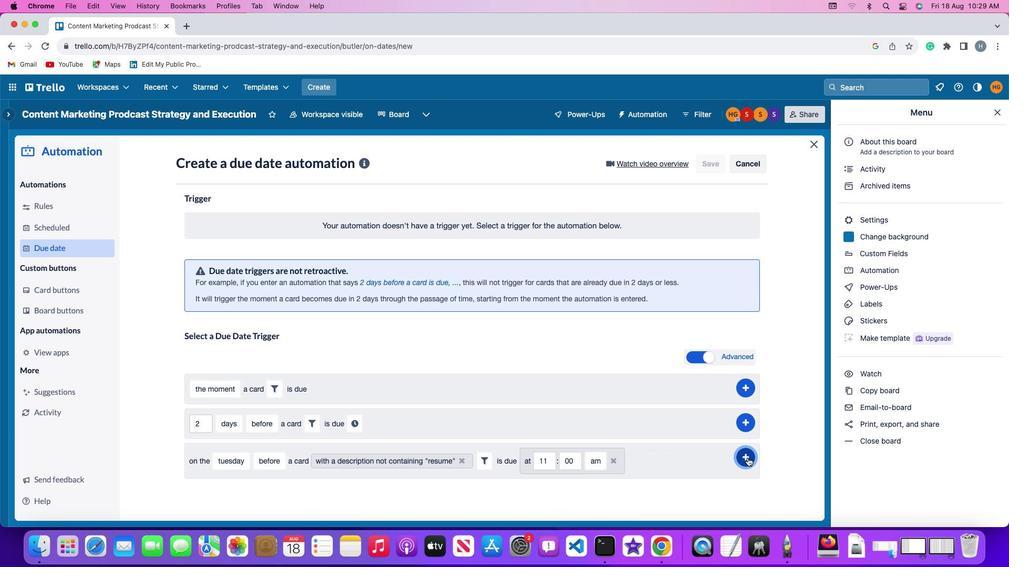 
Action: Mouse moved to (797, 389)
Screenshot: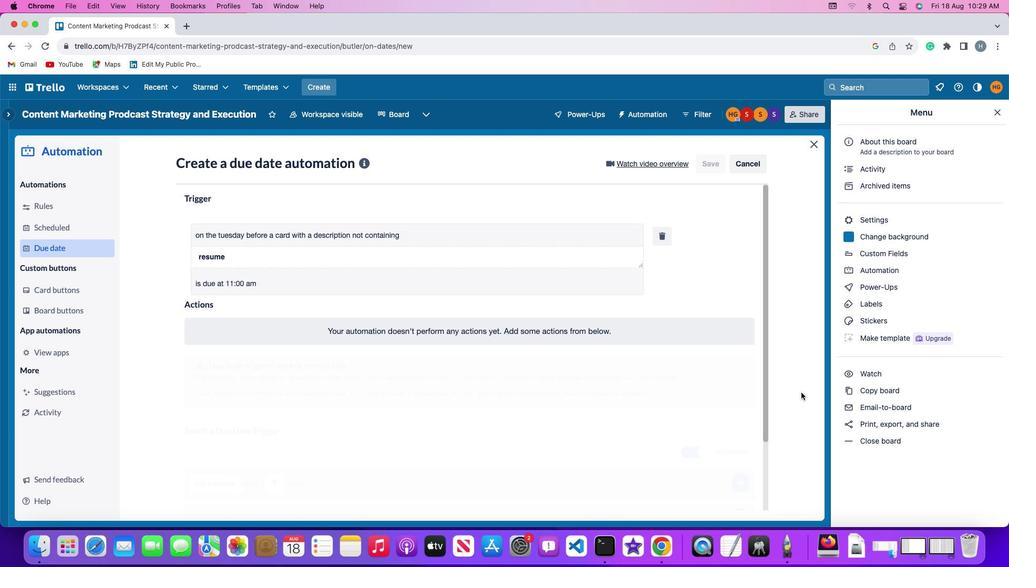 
